 Task: Search one way flight ticket for 3 adults in first from Allentown: Lehigh Valley International Airport (was Allentown-bethlehem-easton International Airport) to Rock Springs: Southwest Wyoming Regional Airport (rock Springs Sweetwater County Airport) on 8-5-2023. Choice of flights is Southwest. Number of bags: 2 checked bags. Price is upto 106000. Outbound departure time preference is 13:15.
Action: Mouse moved to (325, 301)
Screenshot: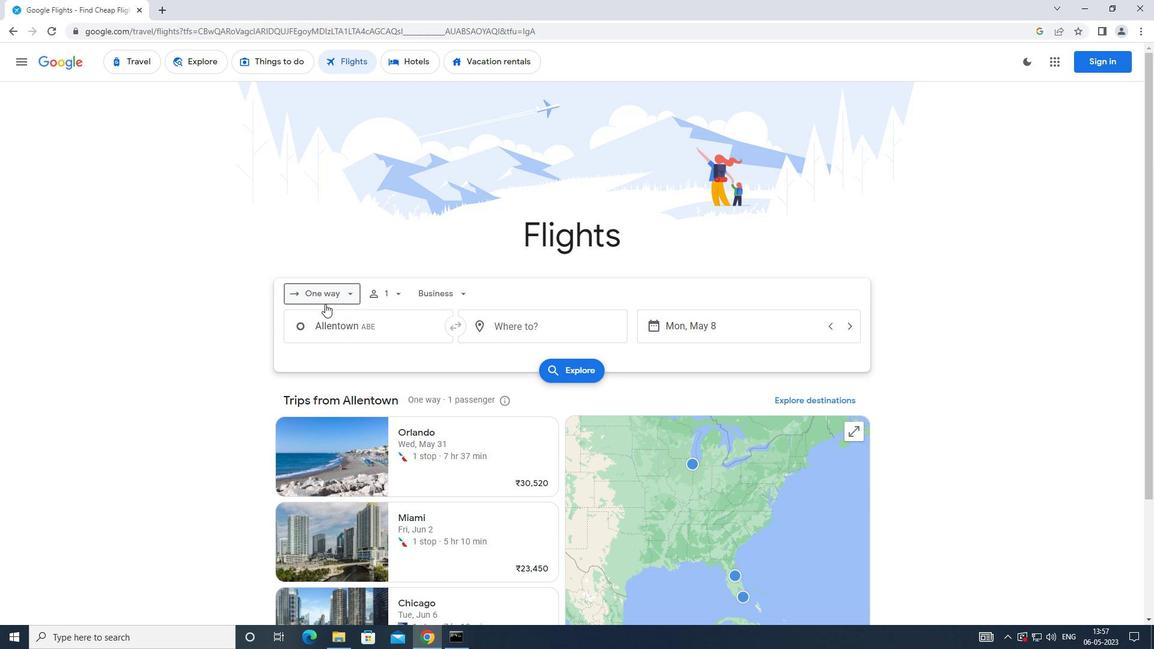 
Action: Mouse pressed left at (325, 301)
Screenshot: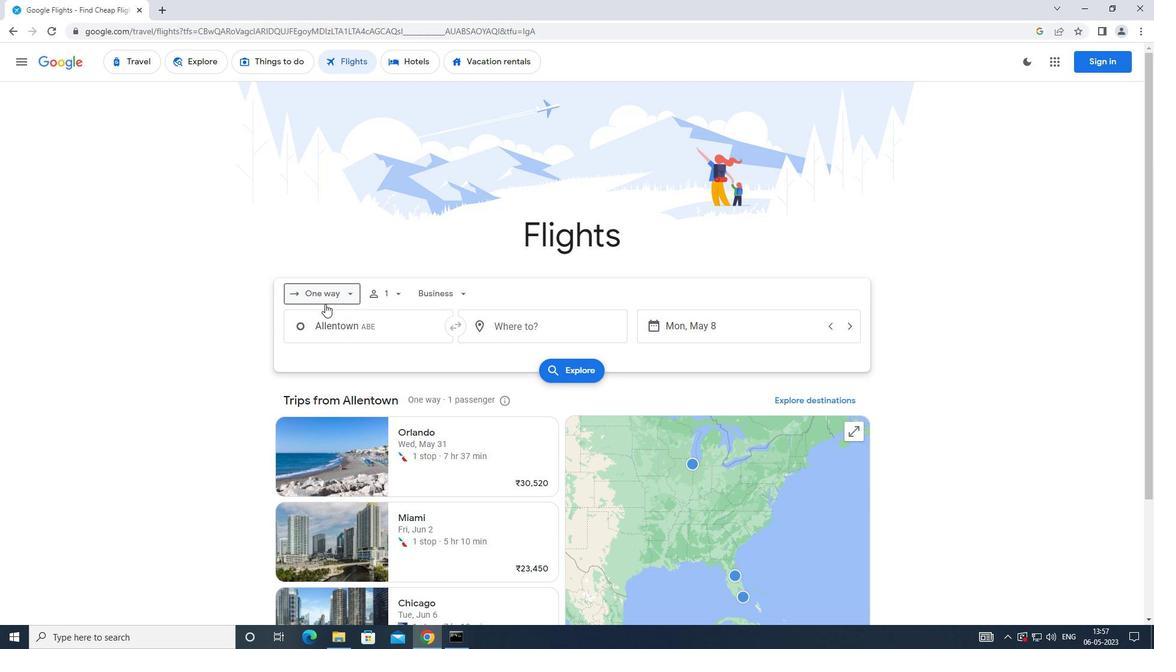 
Action: Mouse moved to (336, 348)
Screenshot: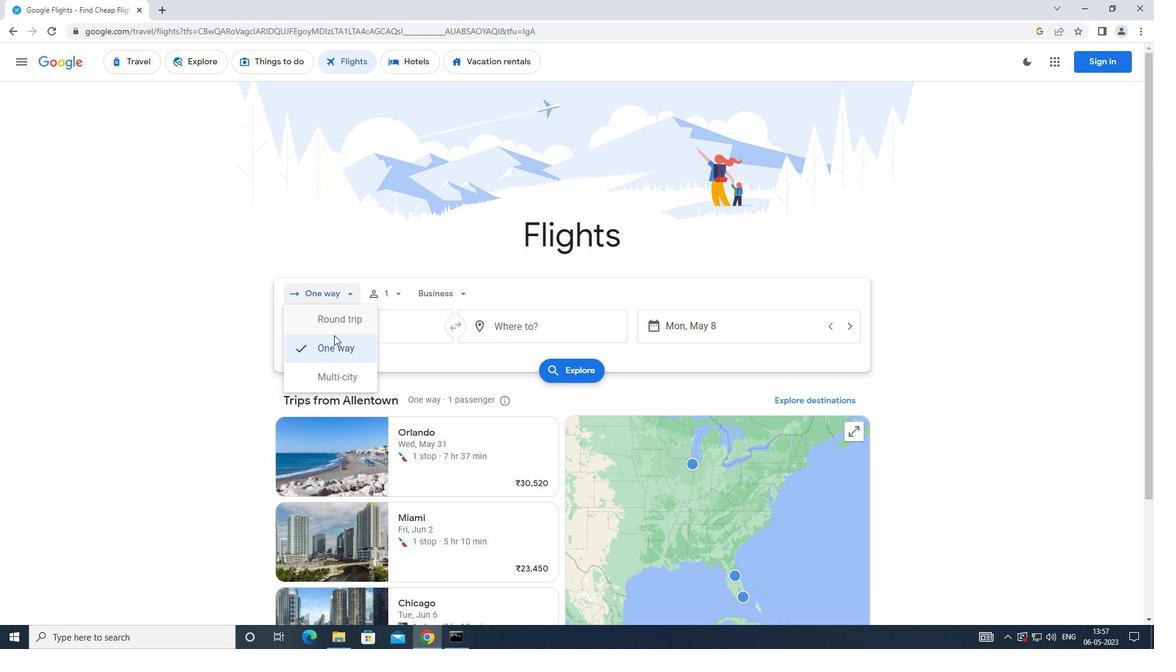 
Action: Mouse pressed left at (336, 348)
Screenshot: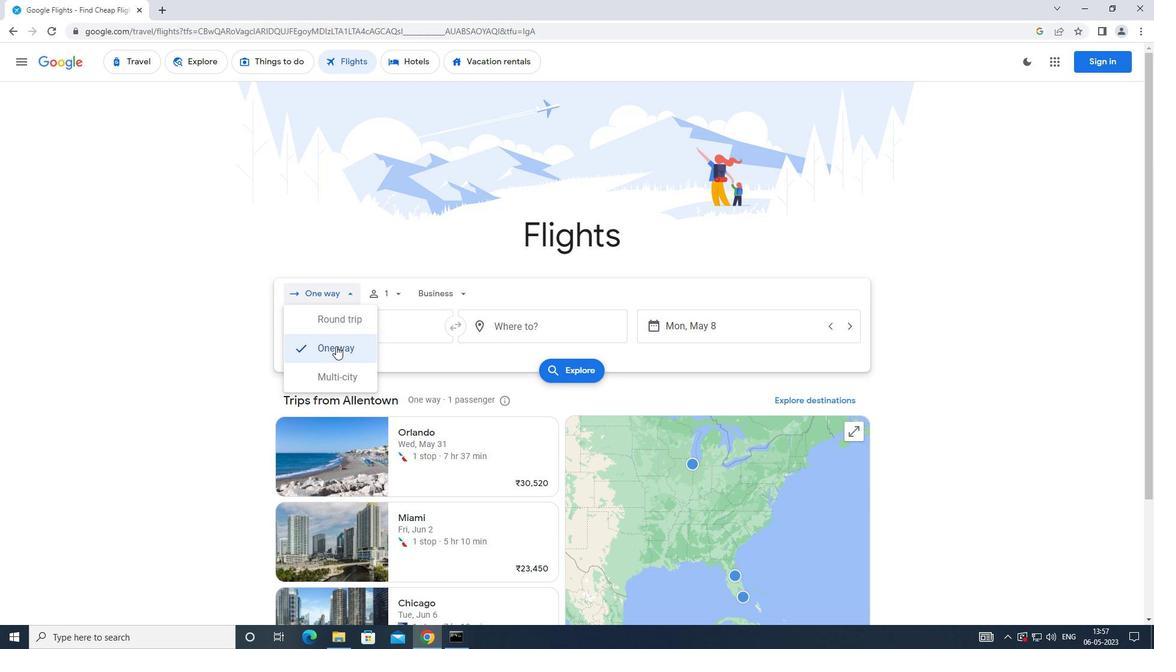 
Action: Mouse moved to (391, 298)
Screenshot: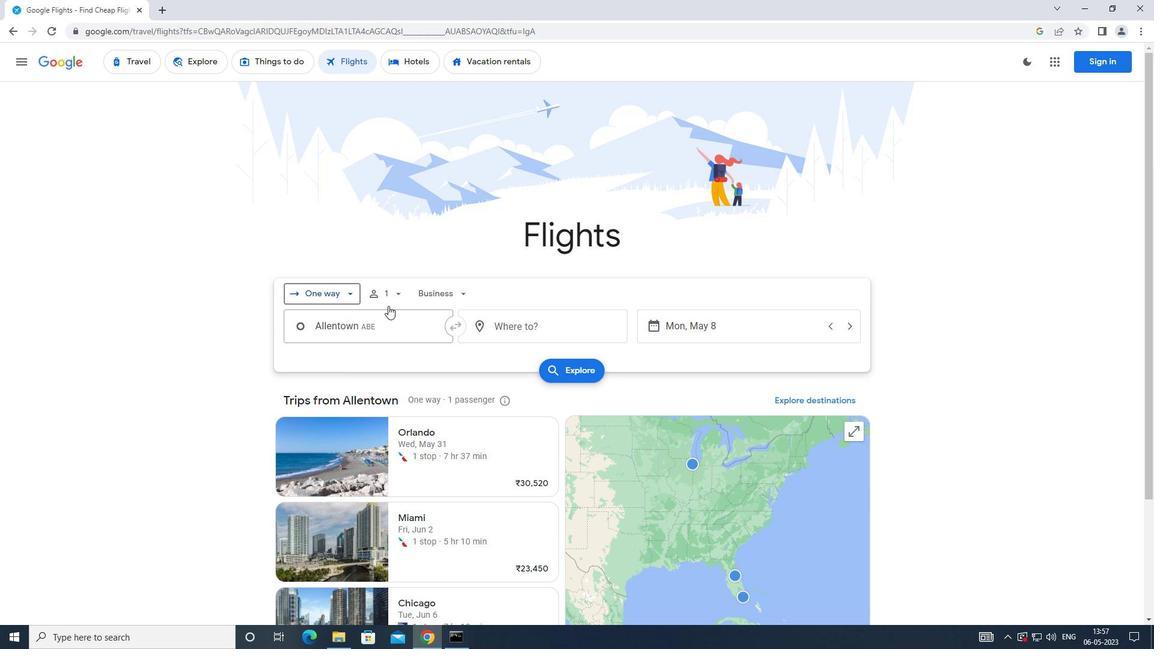 
Action: Mouse pressed left at (391, 298)
Screenshot: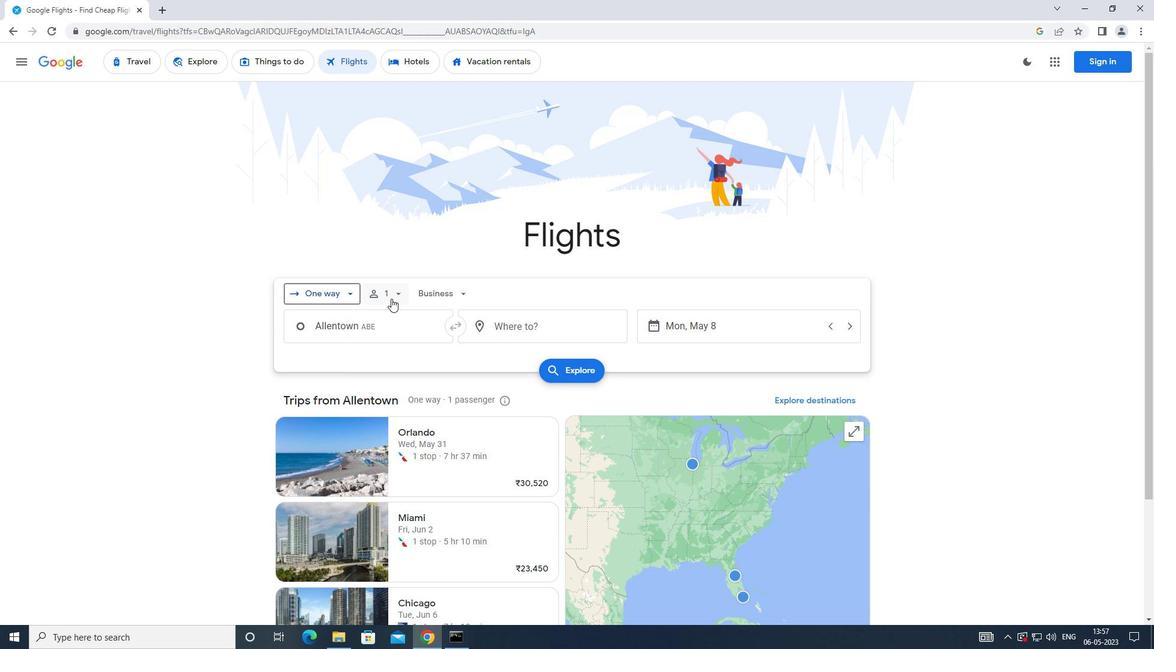 
Action: Mouse moved to (487, 321)
Screenshot: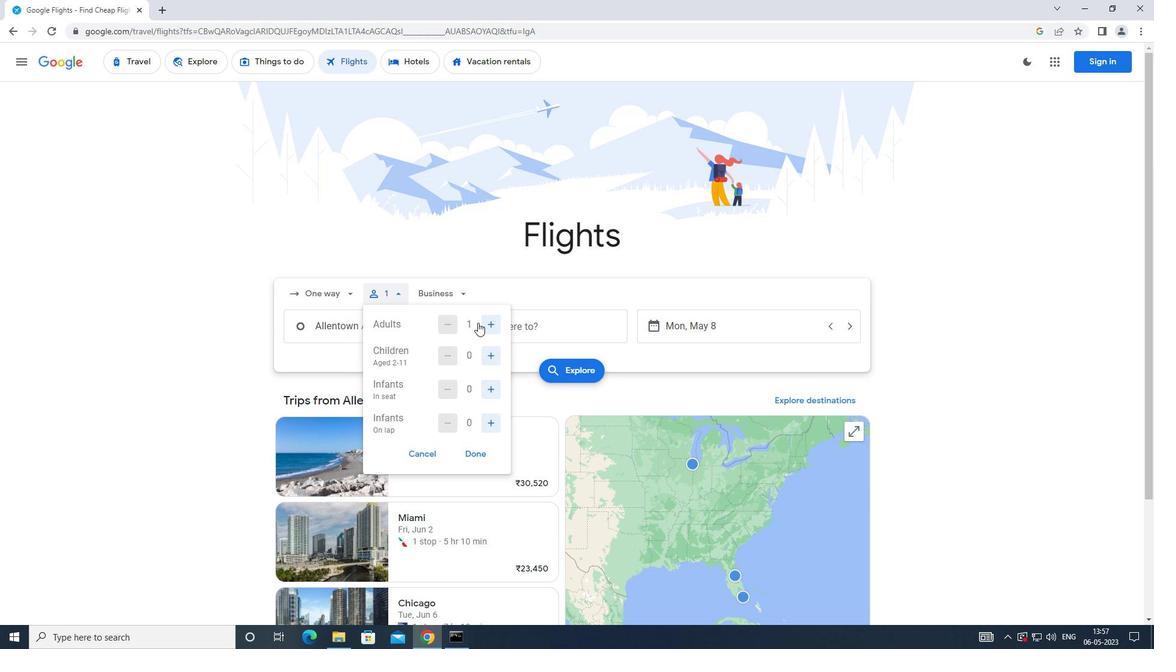 
Action: Mouse pressed left at (487, 321)
Screenshot: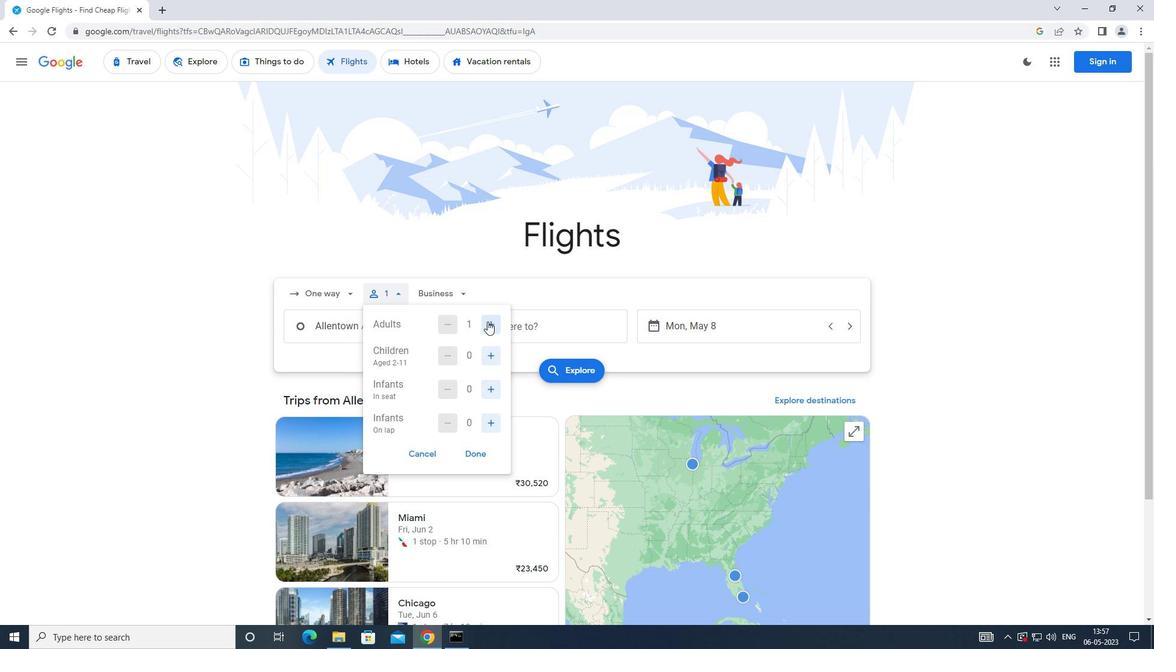 
Action: Mouse pressed left at (487, 321)
Screenshot: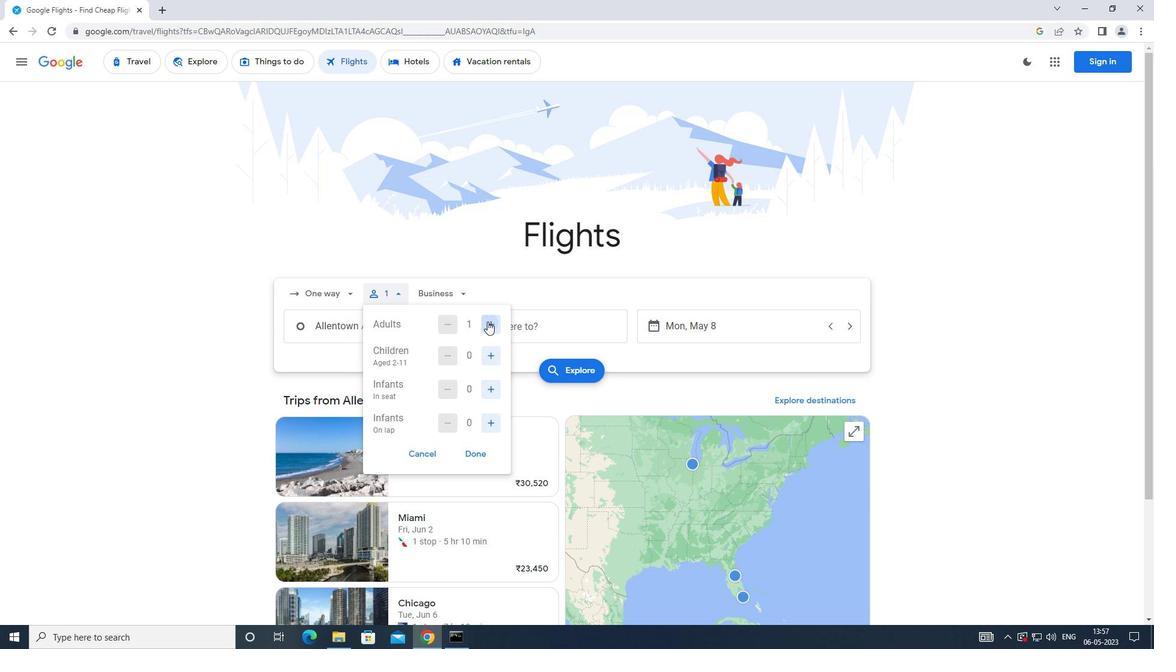 
Action: Mouse moved to (470, 452)
Screenshot: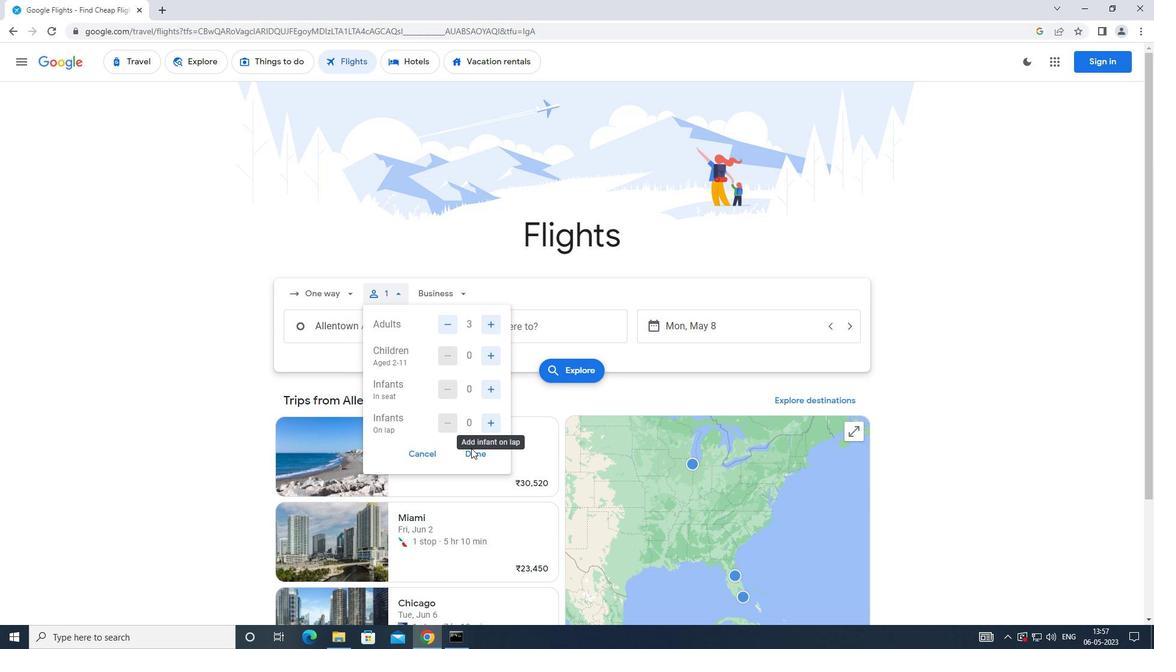 
Action: Mouse pressed left at (470, 452)
Screenshot: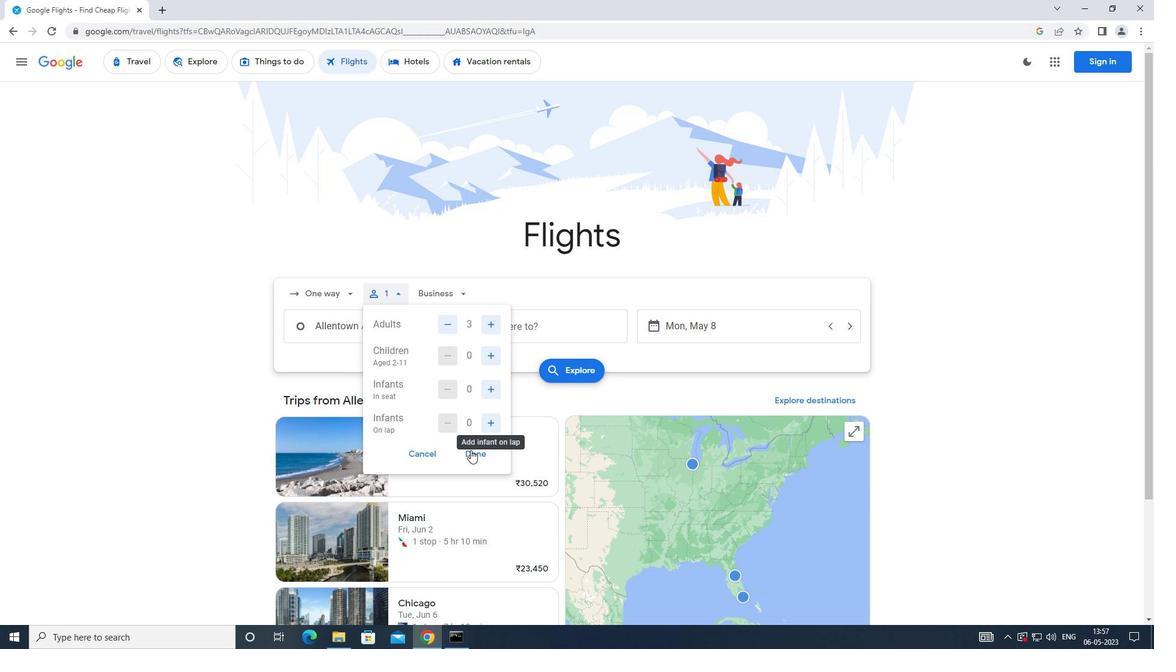 
Action: Mouse moved to (421, 339)
Screenshot: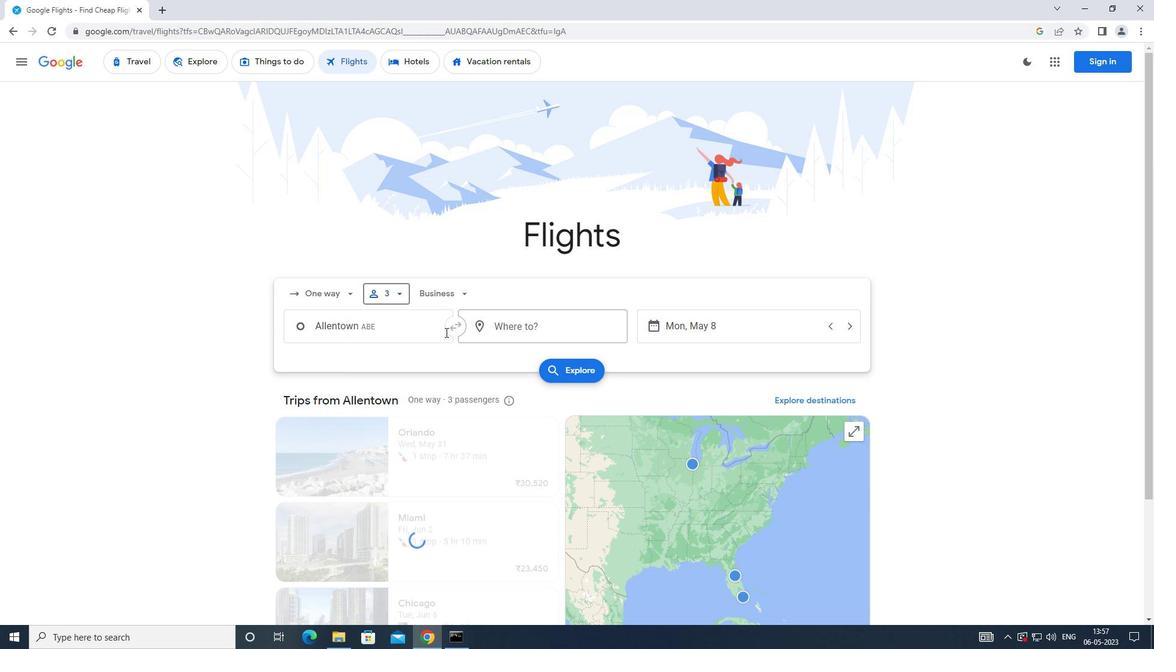 
Action: Mouse pressed left at (421, 339)
Screenshot: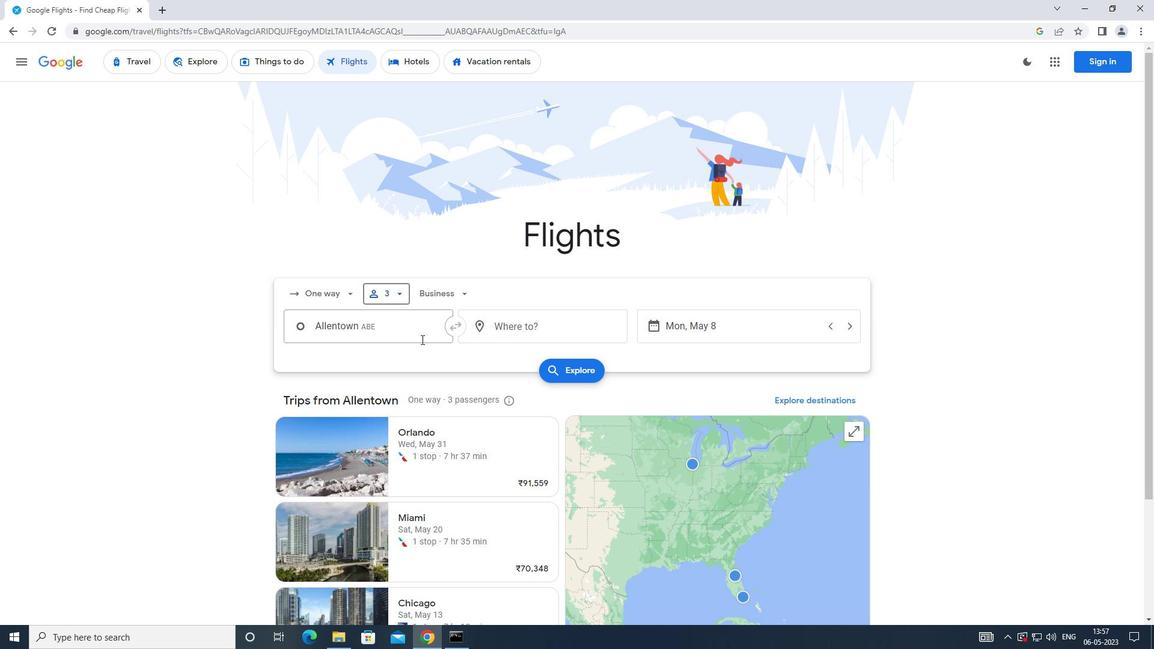
Action: Mouse moved to (417, 391)
Screenshot: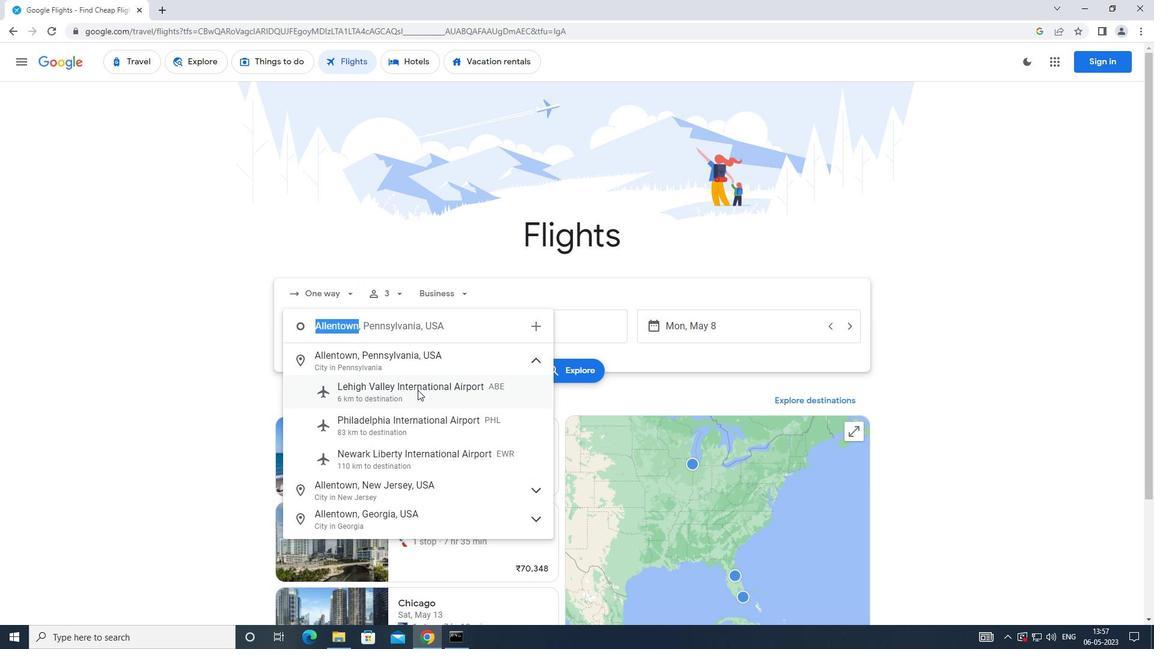 
Action: Mouse pressed left at (417, 391)
Screenshot: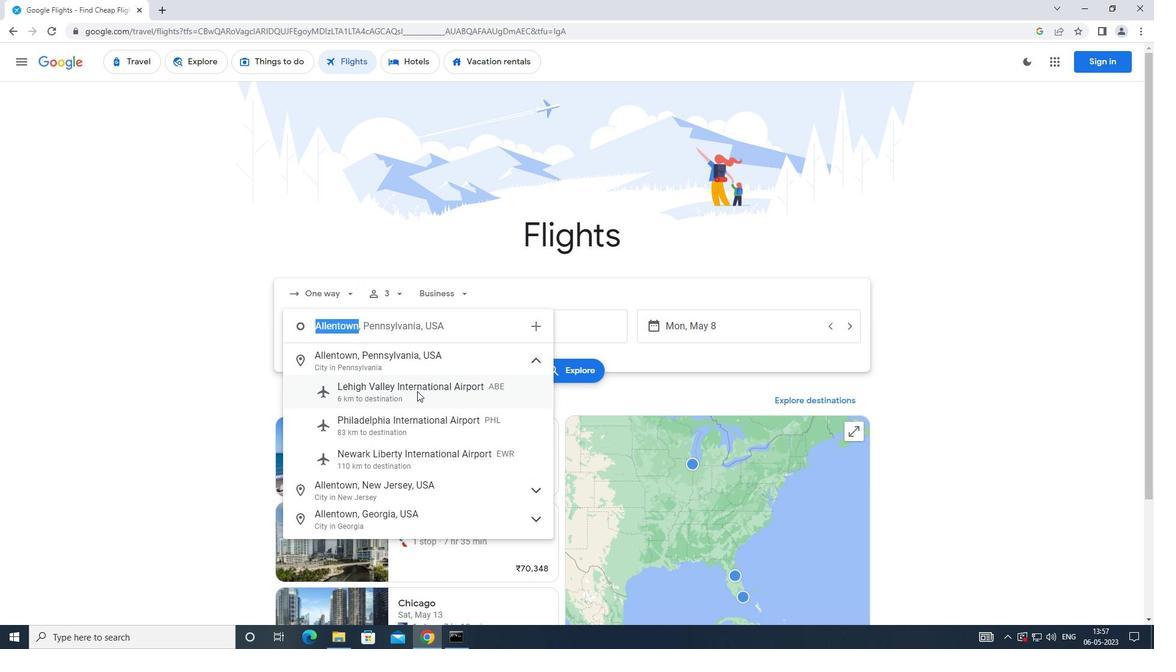 
Action: Mouse moved to (499, 328)
Screenshot: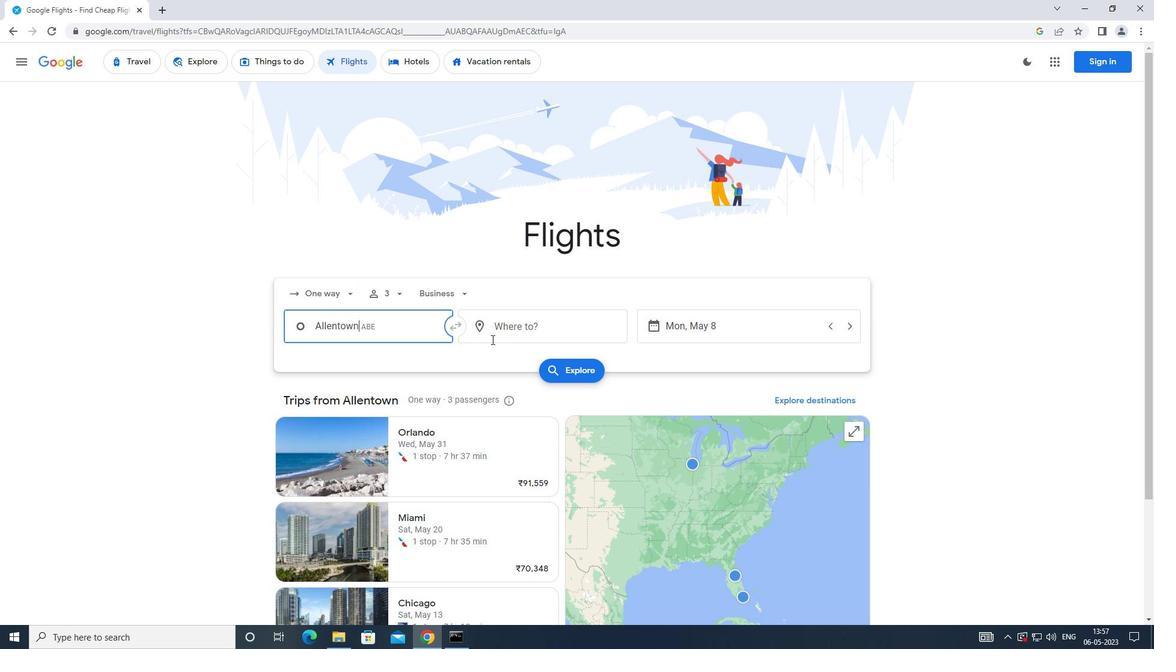 
Action: Mouse pressed left at (499, 328)
Screenshot: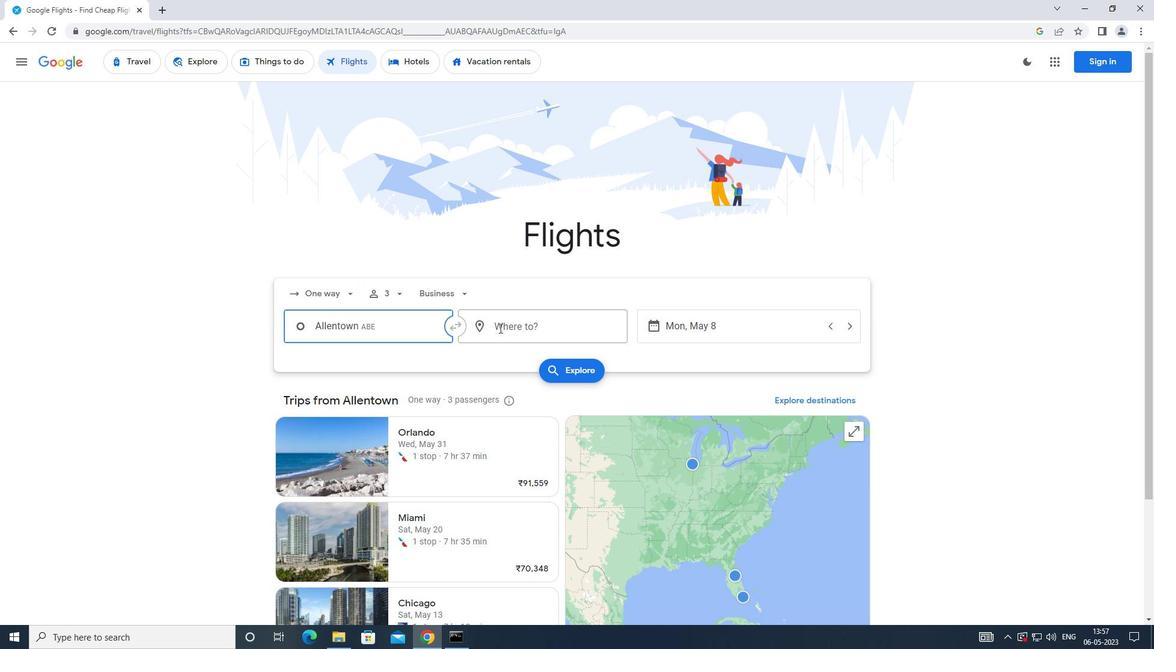 
Action: Mouse moved to (530, 448)
Screenshot: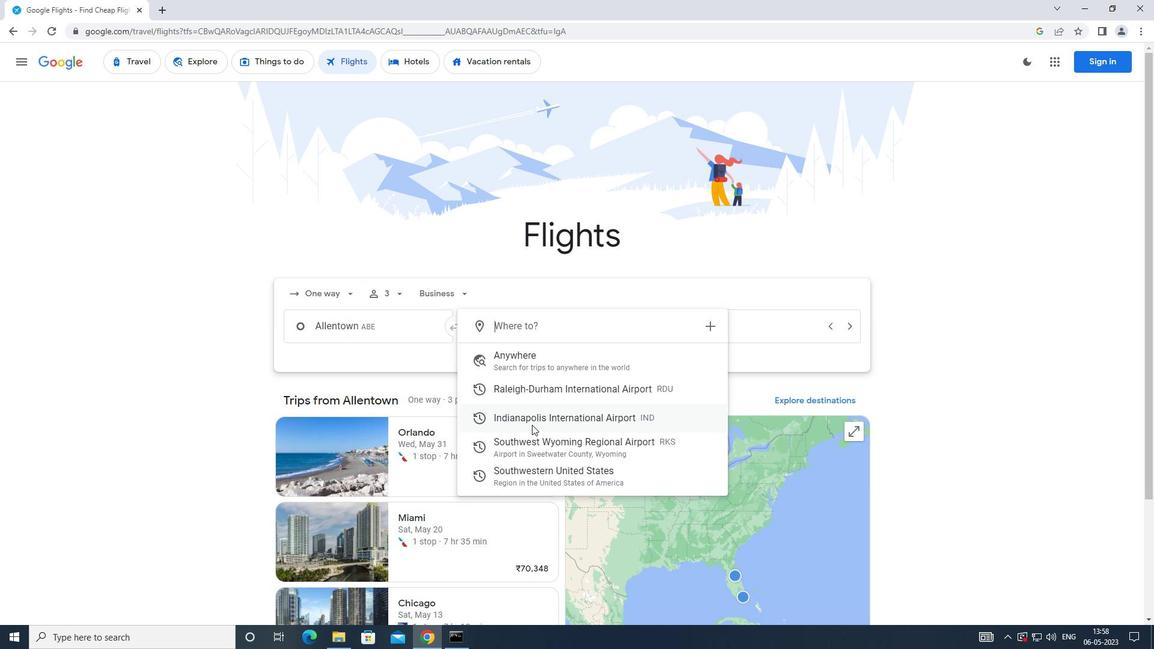 
Action: Mouse pressed left at (530, 448)
Screenshot: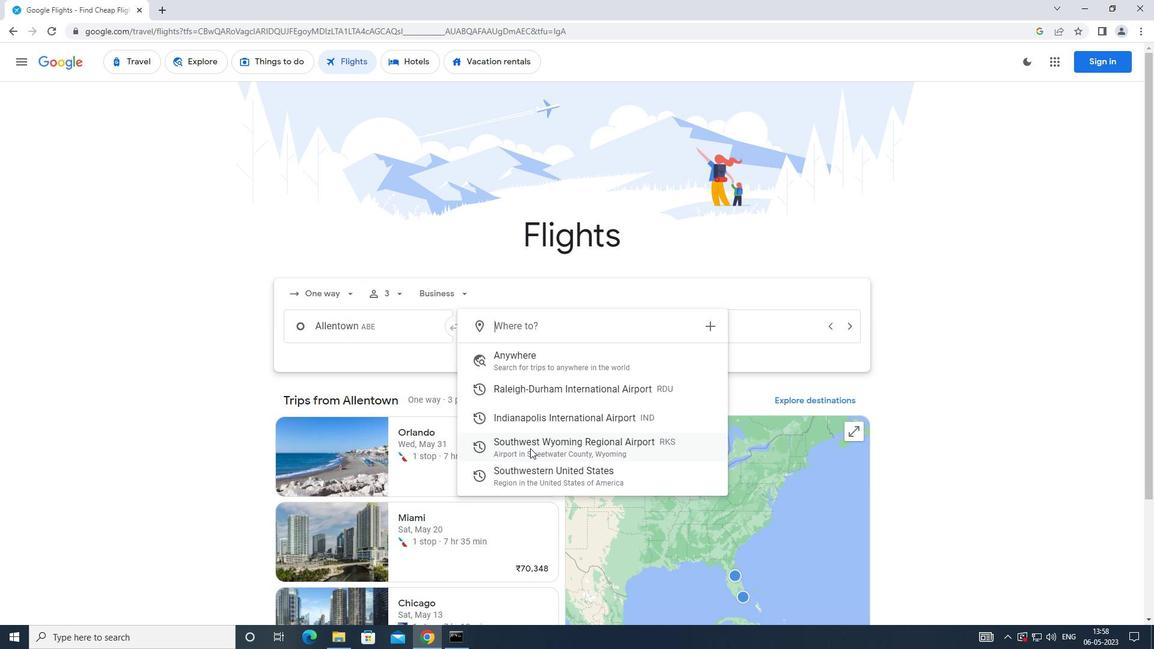 
Action: Mouse moved to (675, 330)
Screenshot: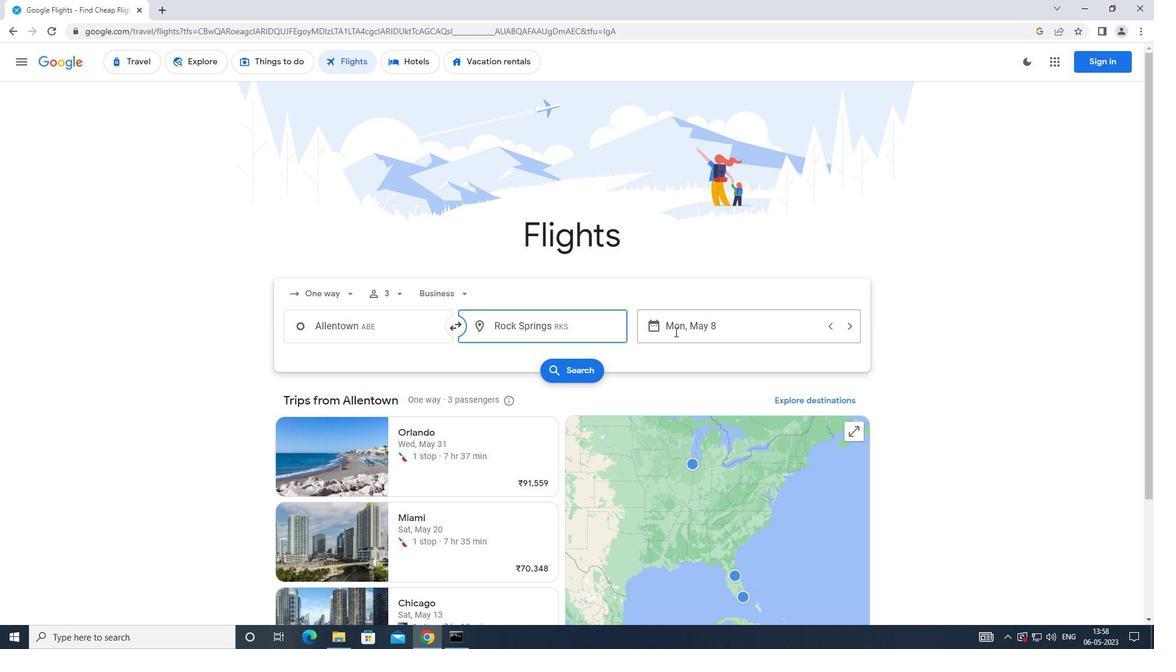 
Action: Mouse pressed left at (675, 330)
Screenshot: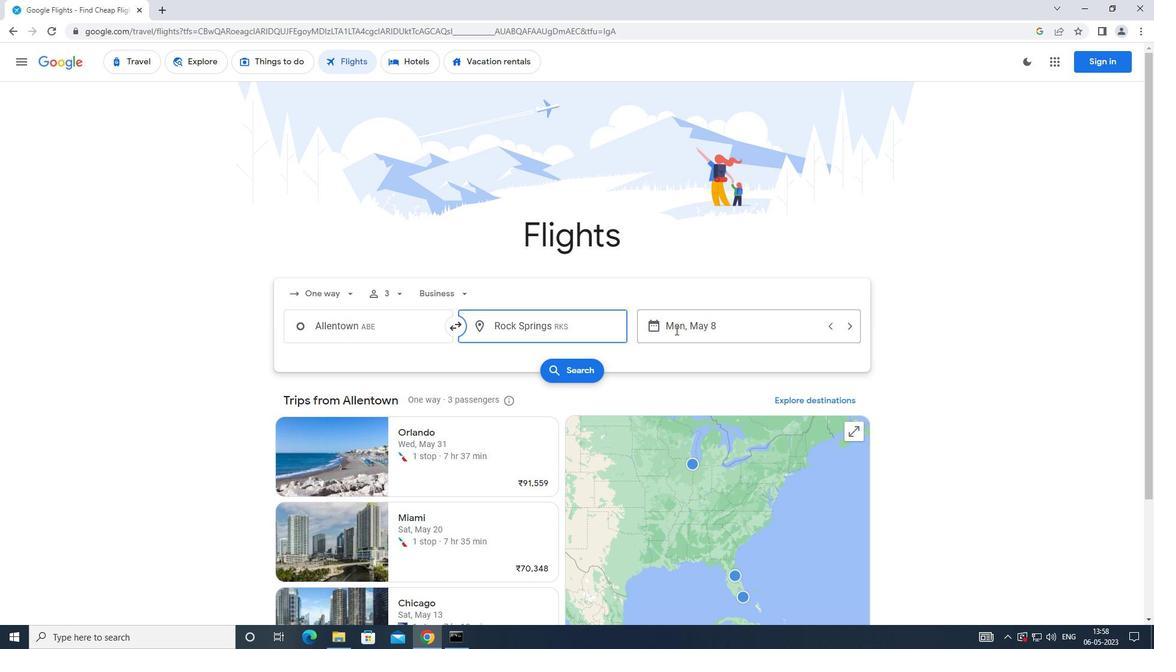 
Action: Mouse moved to (478, 429)
Screenshot: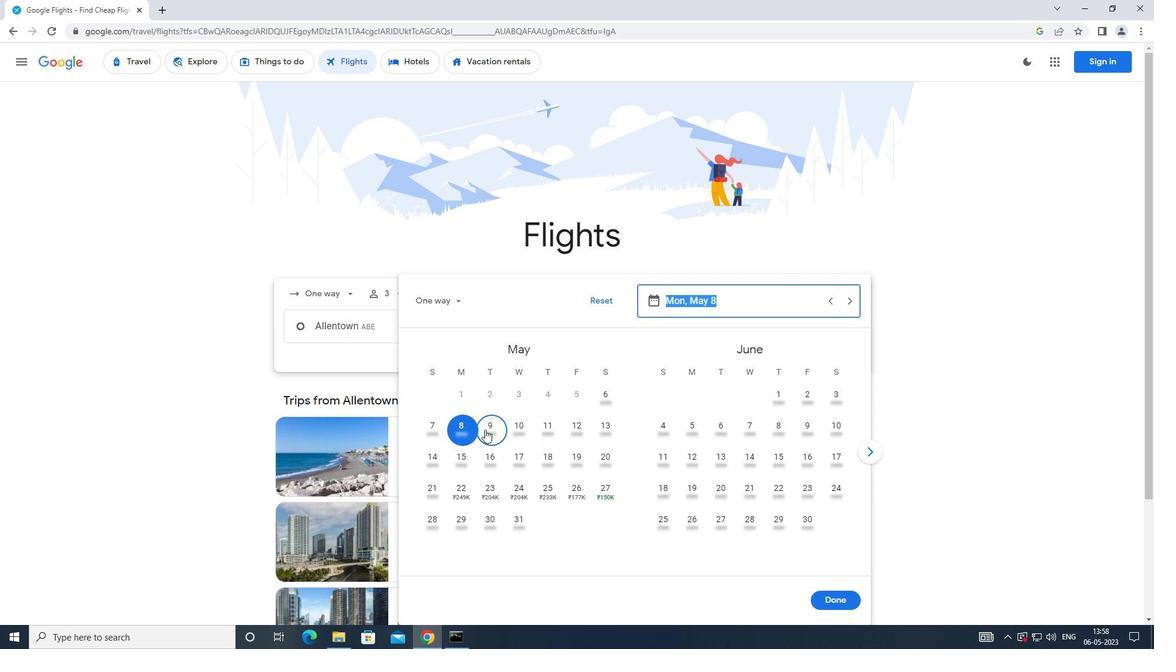 
Action: Mouse pressed left at (478, 429)
Screenshot: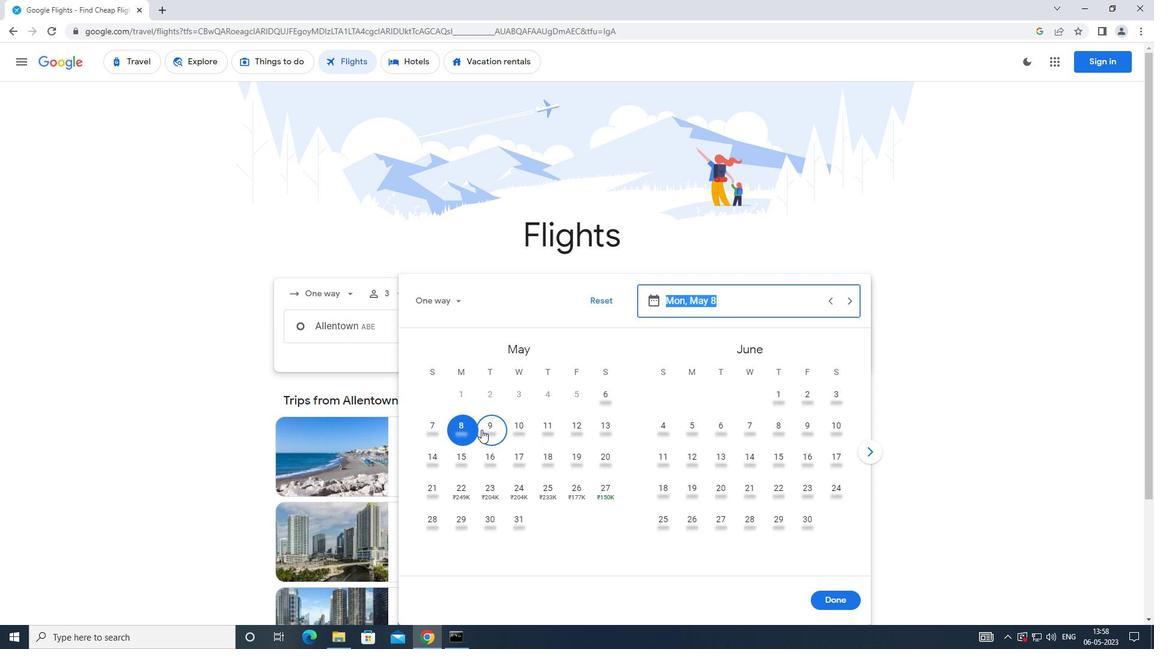 
Action: Mouse moved to (467, 428)
Screenshot: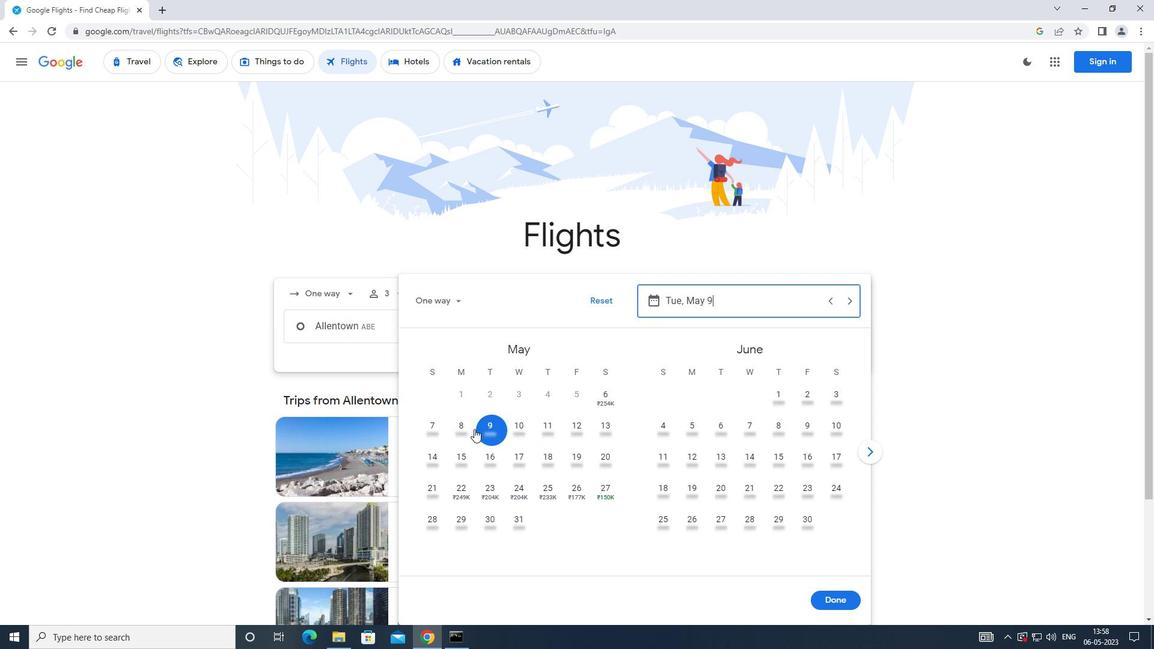 
Action: Mouse pressed left at (467, 428)
Screenshot: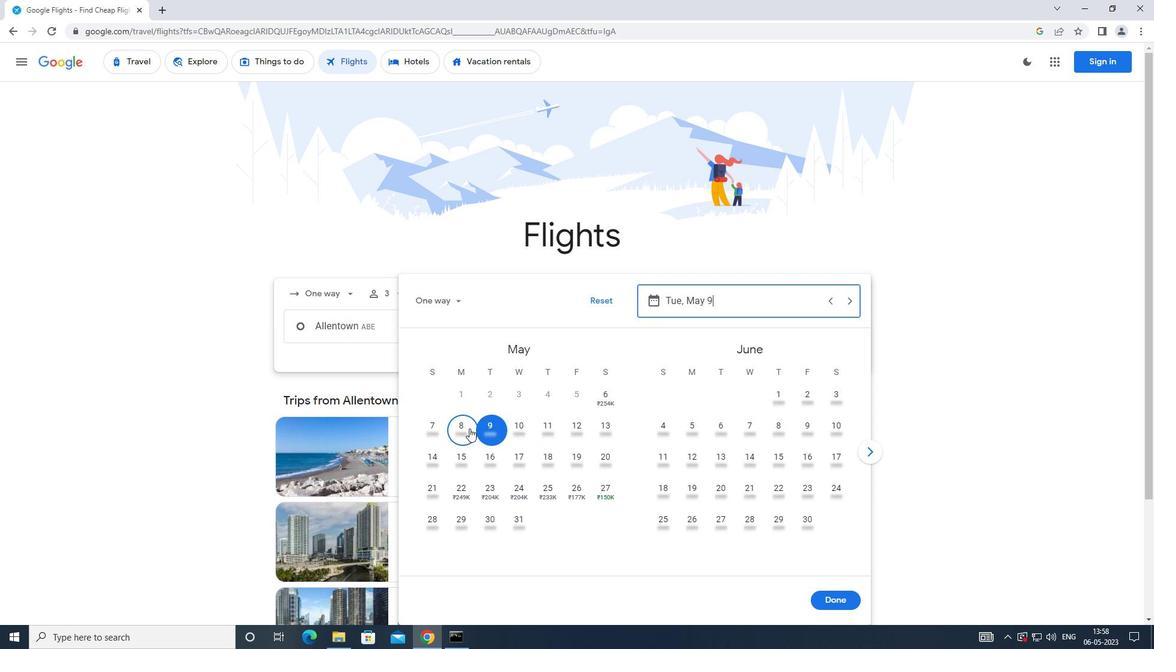 
Action: Mouse moved to (831, 595)
Screenshot: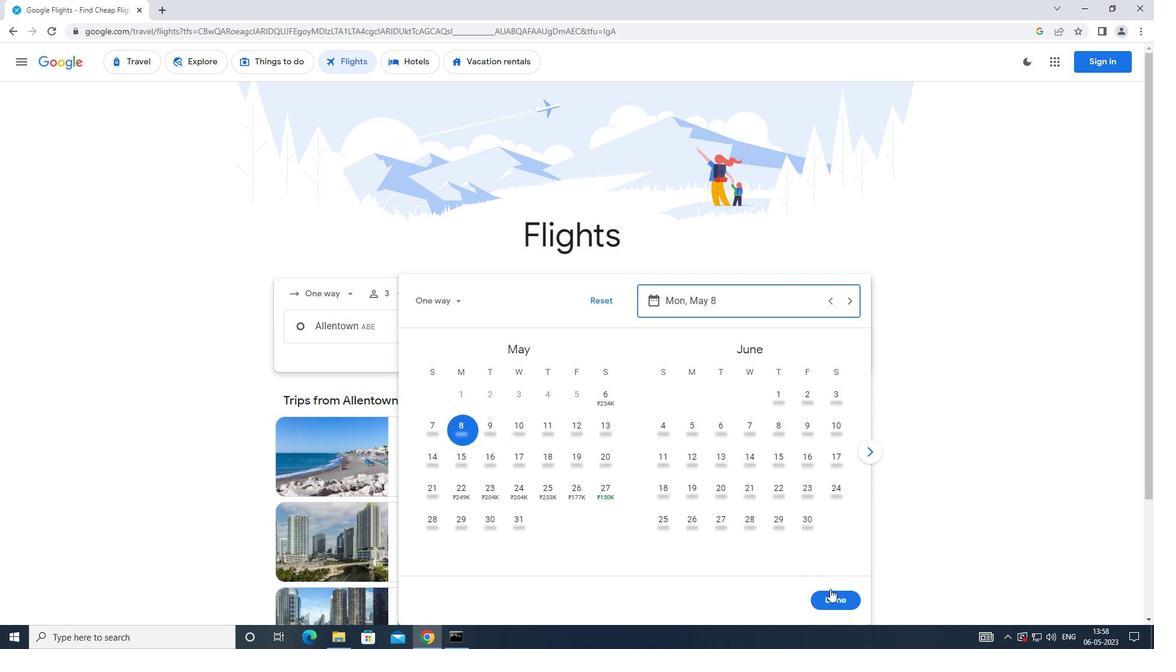 
Action: Mouse pressed left at (831, 595)
Screenshot: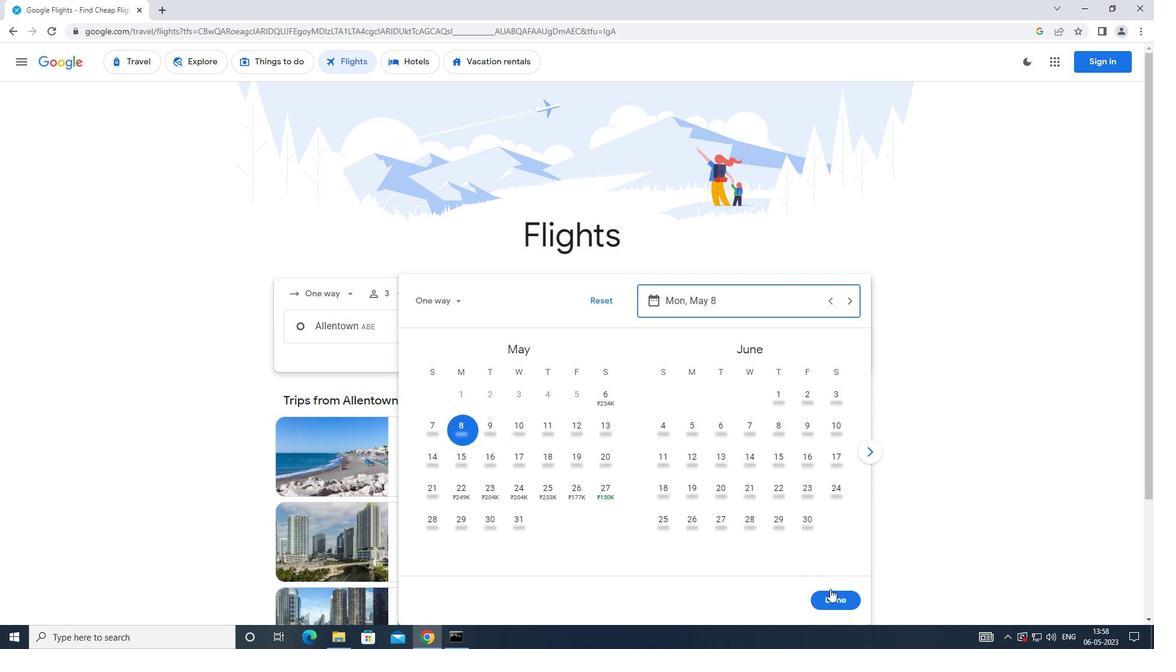 
Action: Mouse moved to (584, 366)
Screenshot: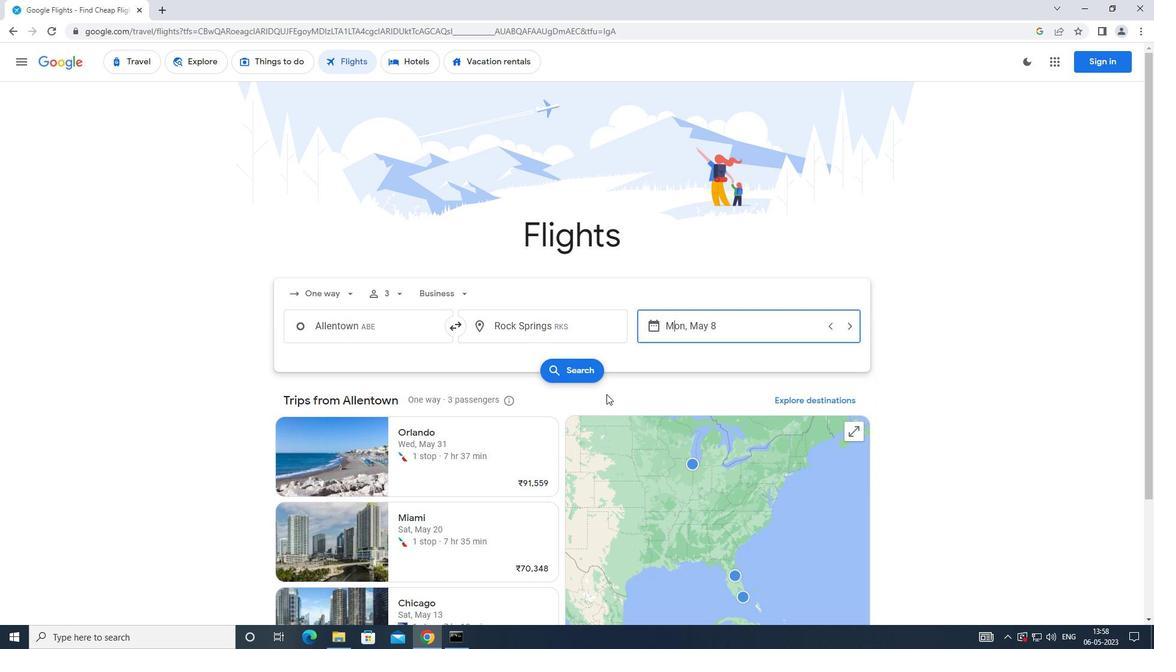 
Action: Mouse pressed left at (584, 366)
Screenshot: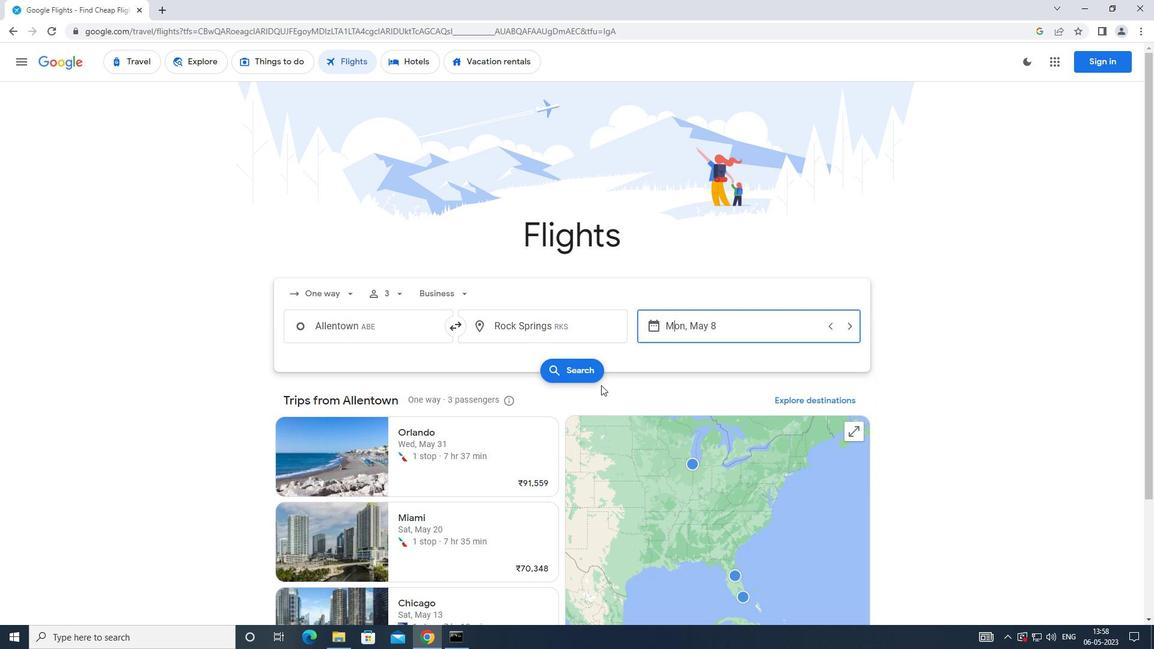 
Action: Mouse moved to (305, 177)
Screenshot: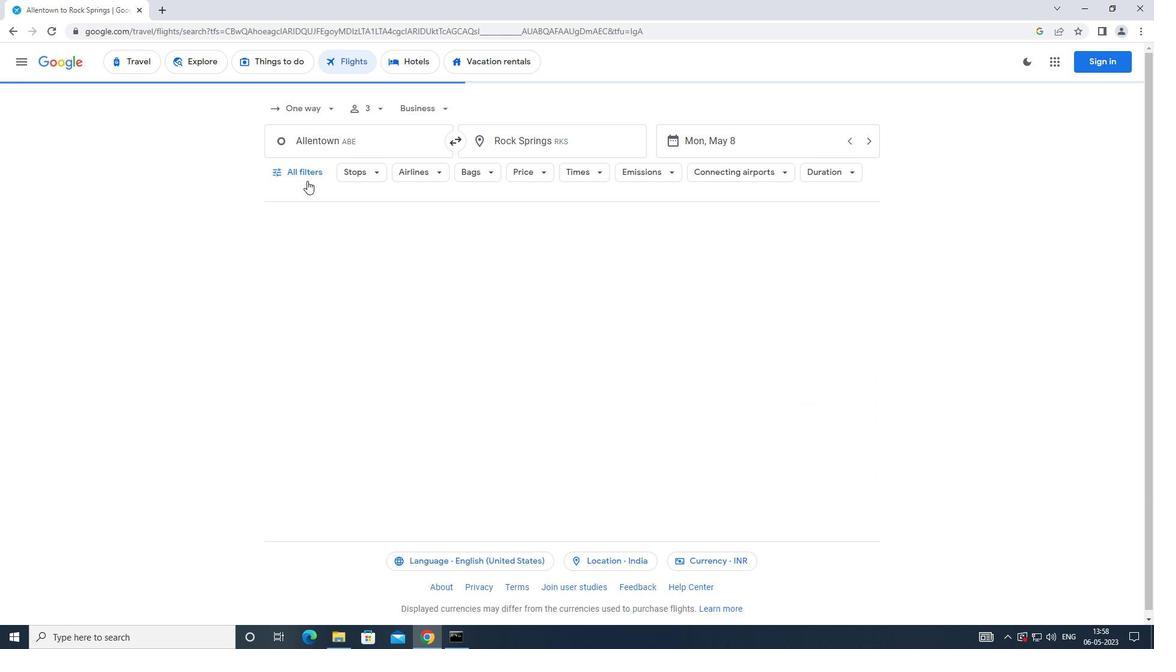 
Action: Mouse pressed left at (305, 177)
Screenshot: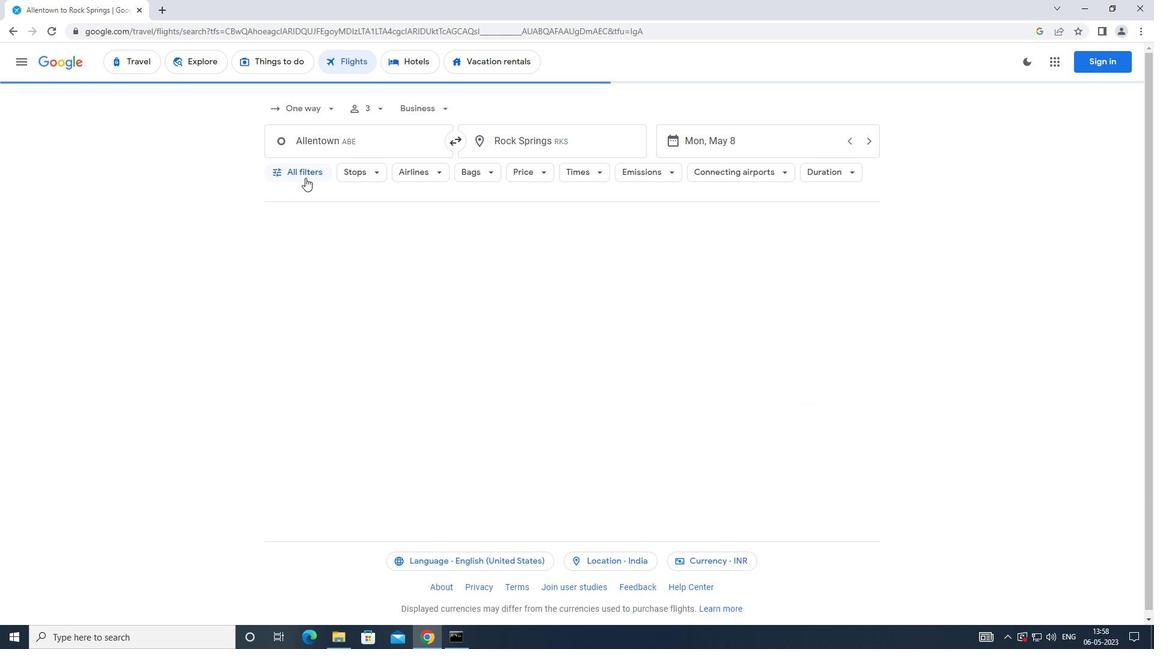 
Action: Mouse moved to (438, 431)
Screenshot: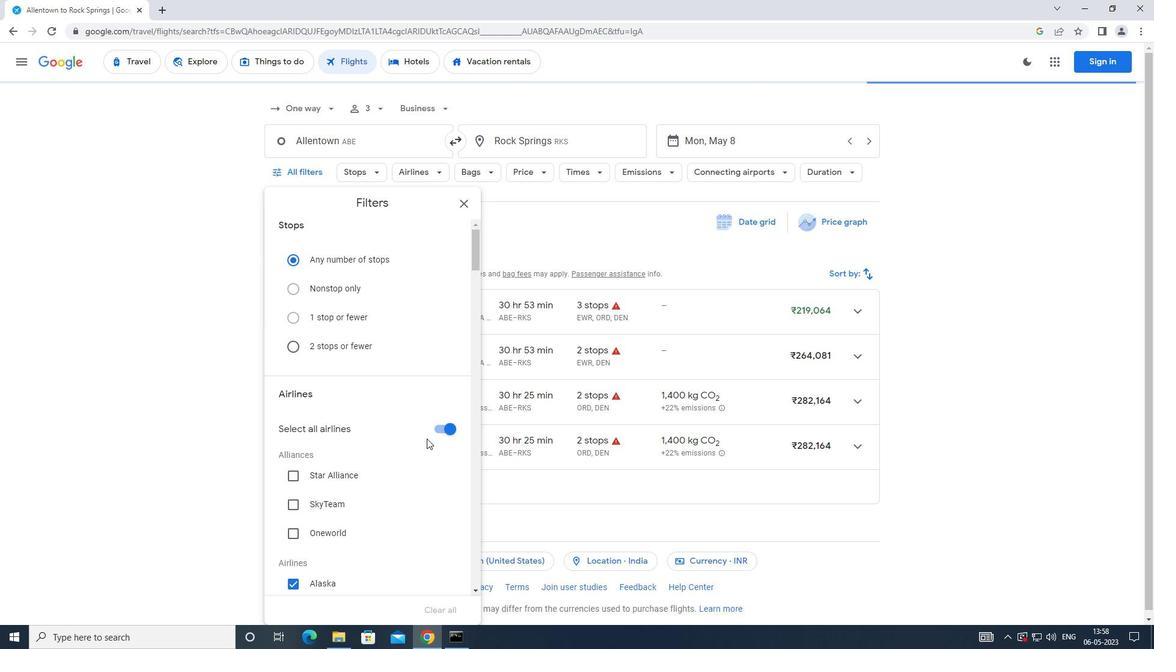 
Action: Mouse pressed left at (438, 431)
Screenshot: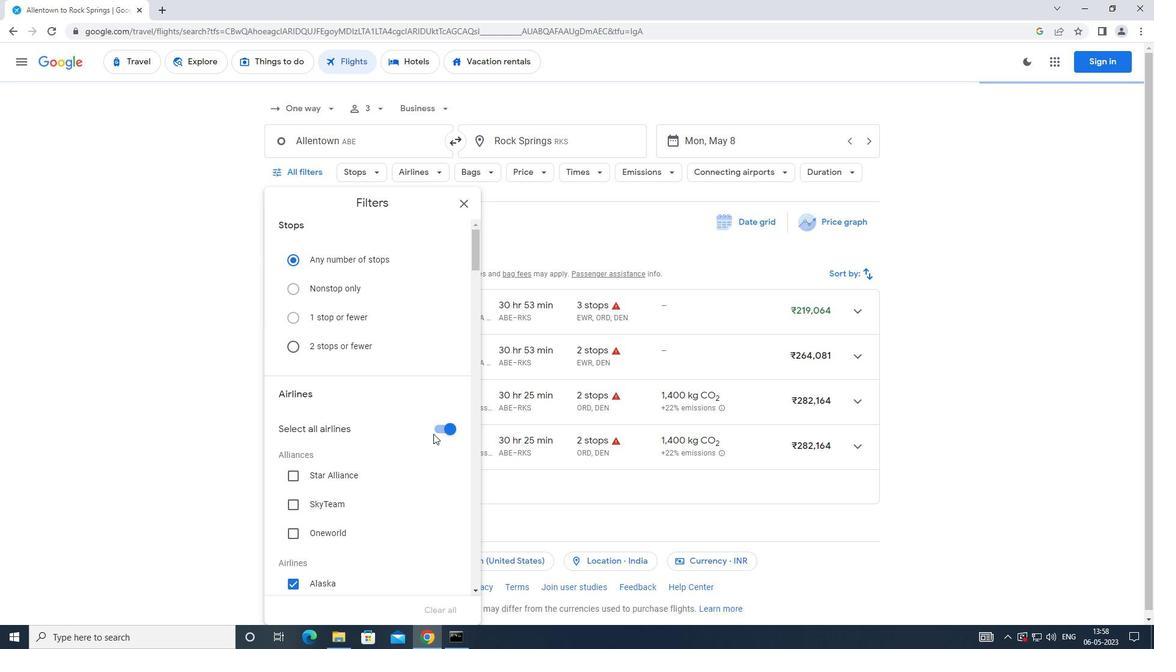 
Action: Mouse moved to (424, 419)
Screenshot: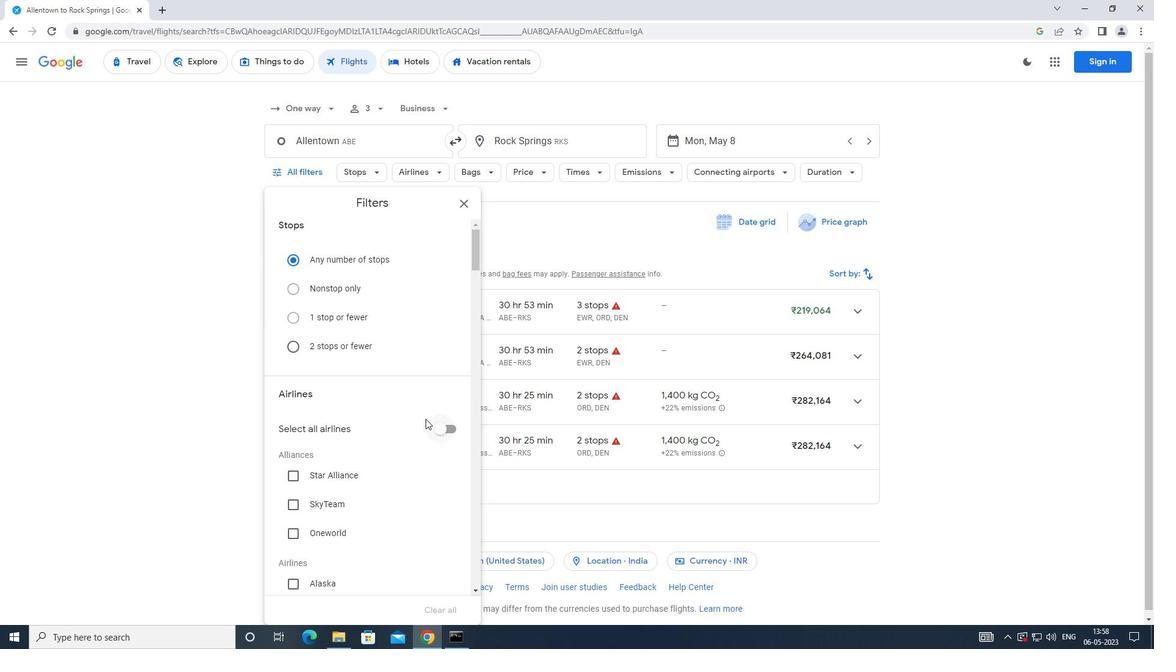 
Action: Mouse scrolled (424, 418) with delta (0, 0)
Screenshot: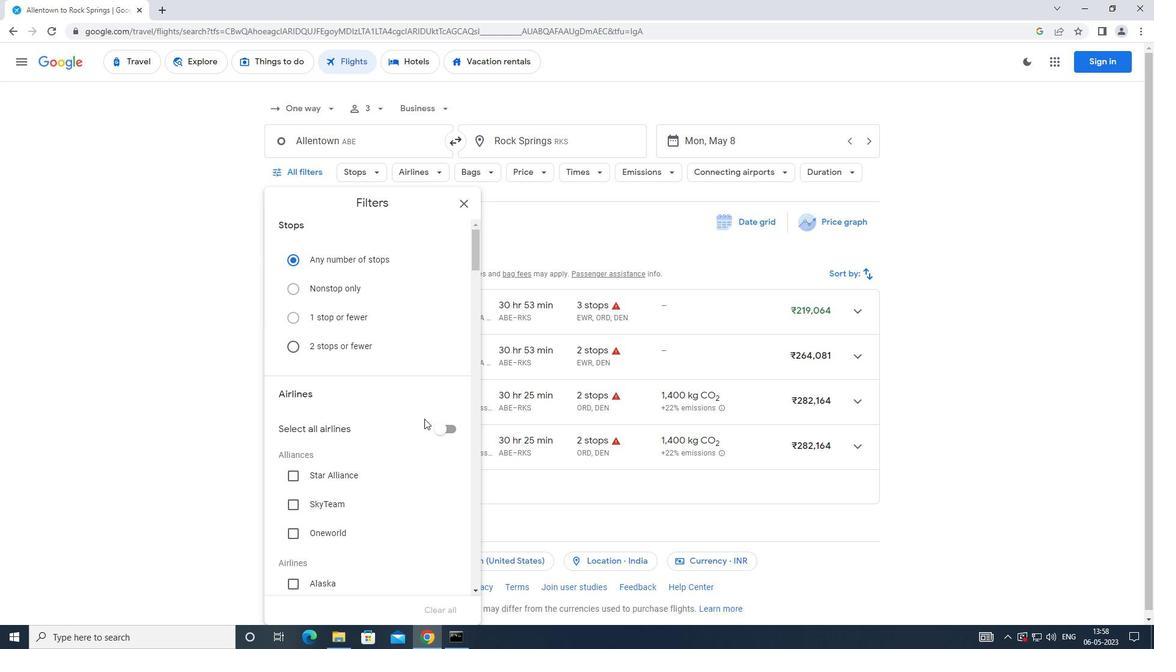 
Action: Mouse scrolled (424, 418) with delta (0, 0)
Screenshot: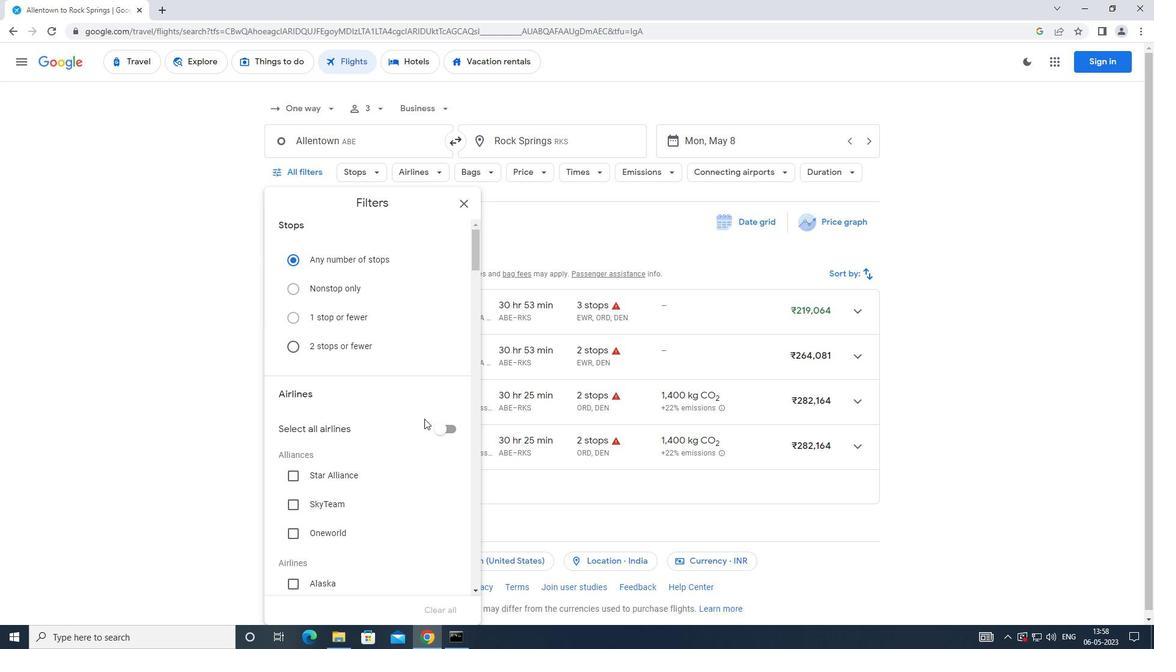 
Action: Mouse moved to (424, 417)
Screenshot: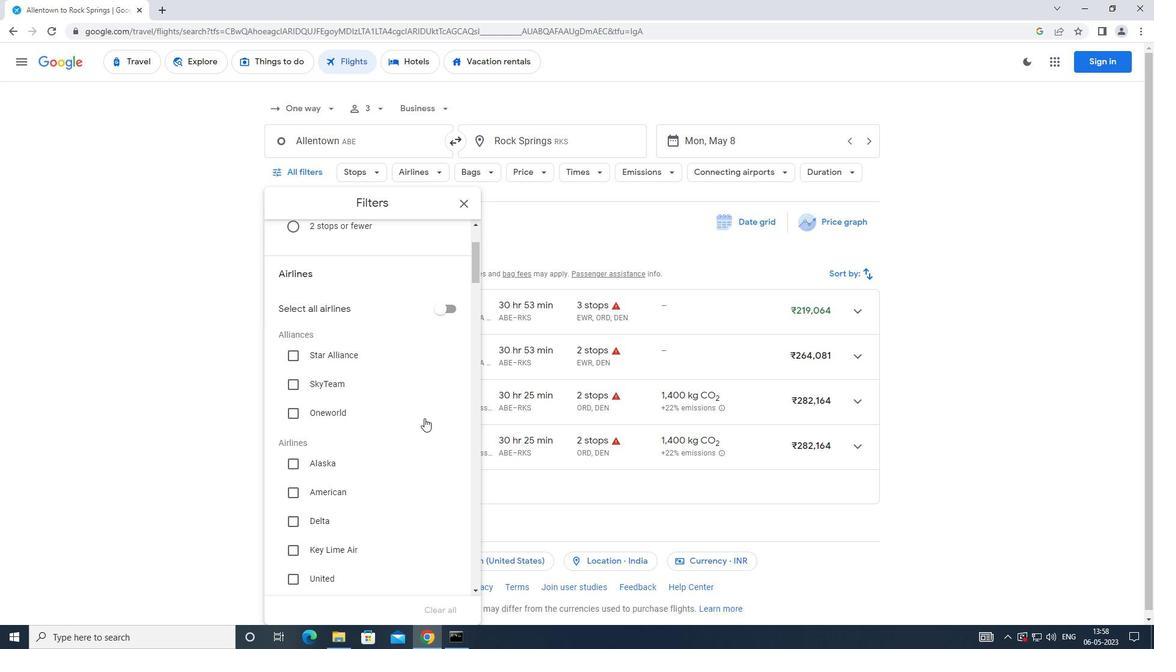 
Action: Mouse scrolled (424, 417) with delta (0, 0)
Screenshot: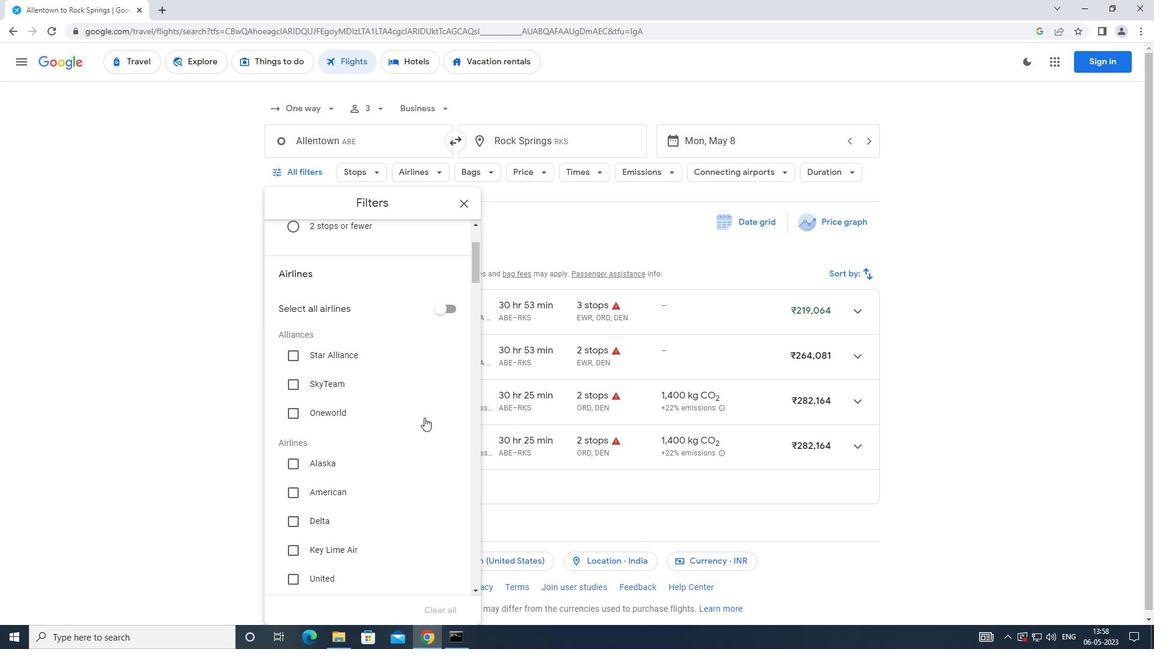 
Action: Mouse moved to (426, 416)
Screenshot: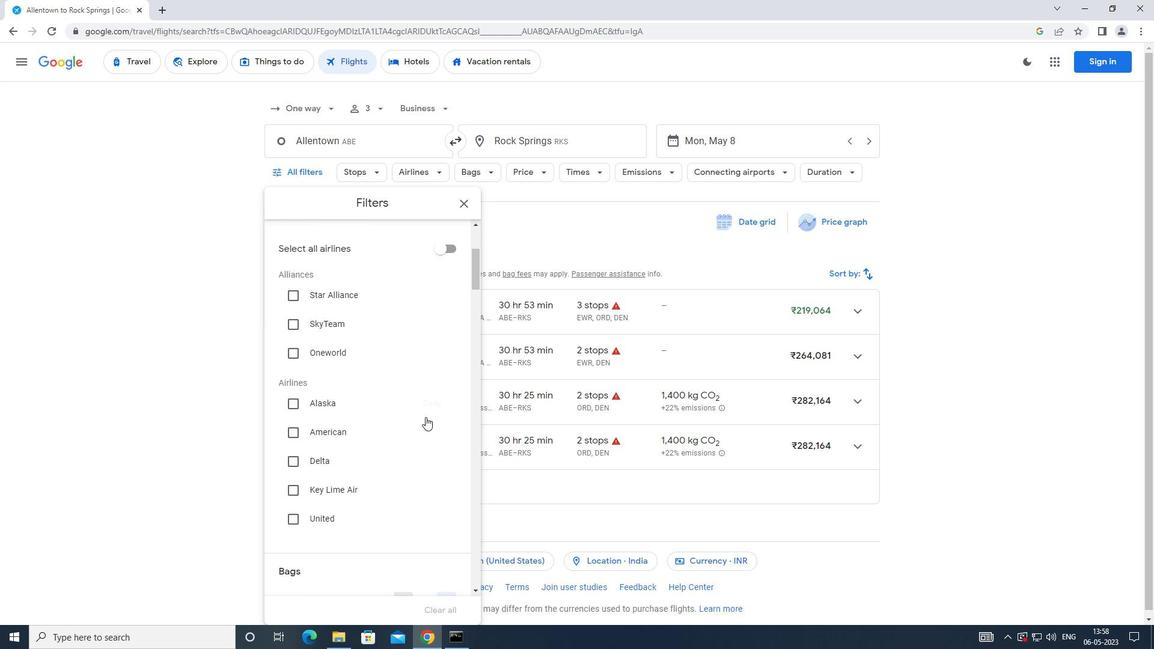
Action: Mouse scrolled (426, 416) with delta (0, 0)
Screenshot: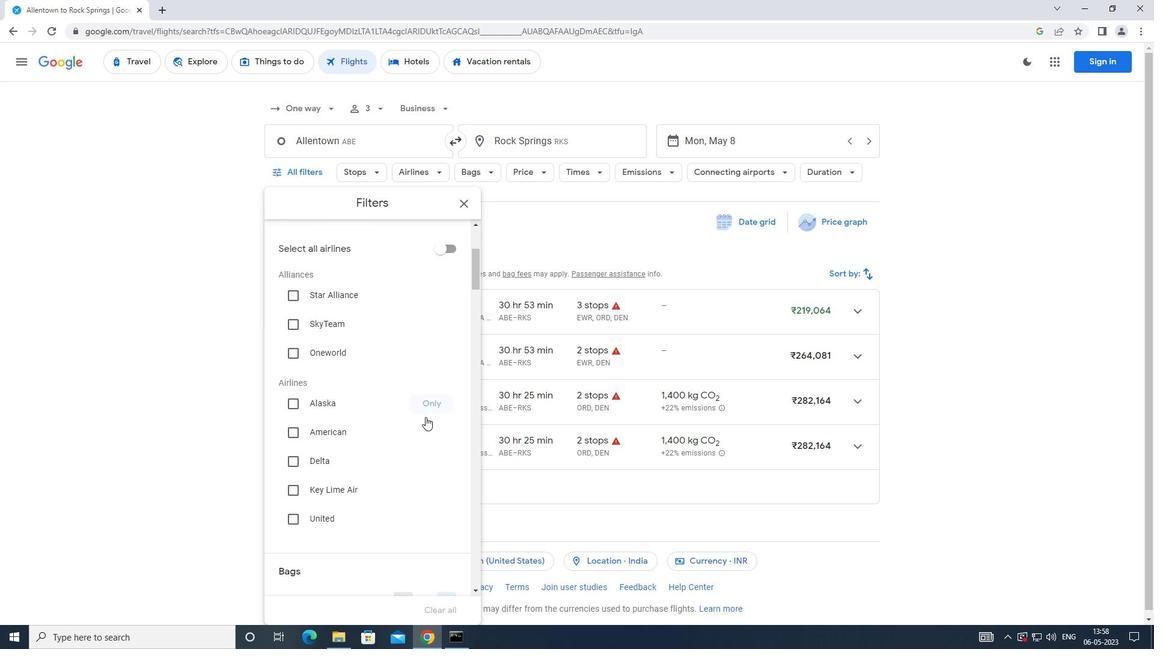 
Action: Mouse scrolled (426, 416) with delta (0, 0)
Screenshot: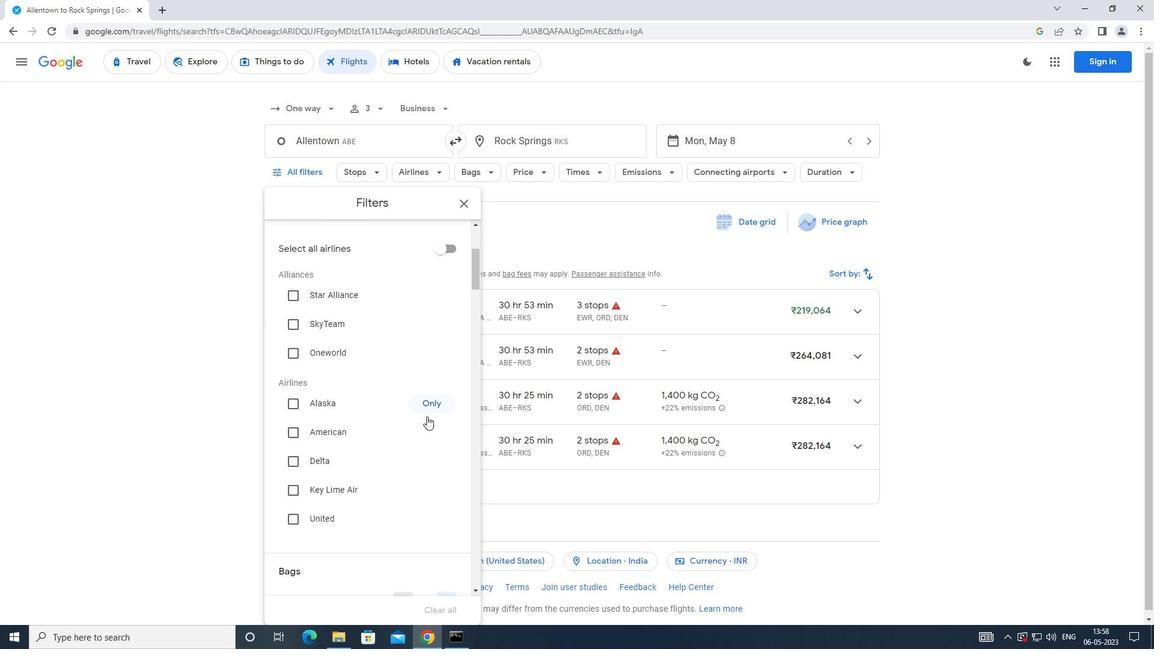 
Action: Mouse moved to (426, 415)
Screenshot: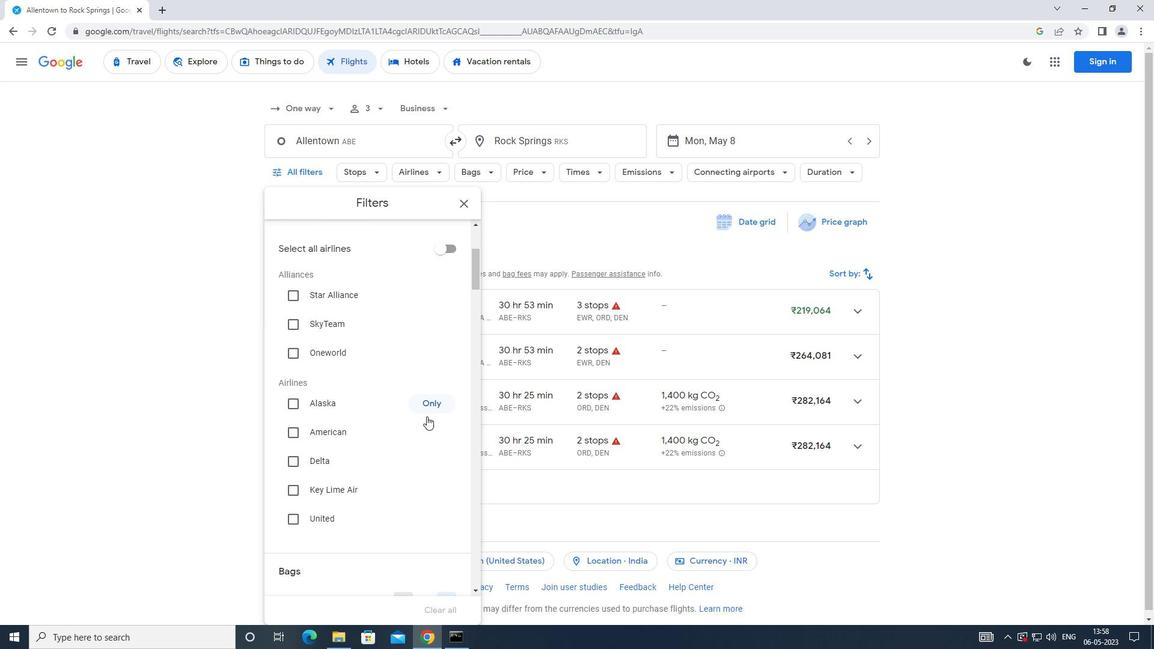 
Action: Mouse scrolled (426, 414) with delta (0, 0)
Screenshot: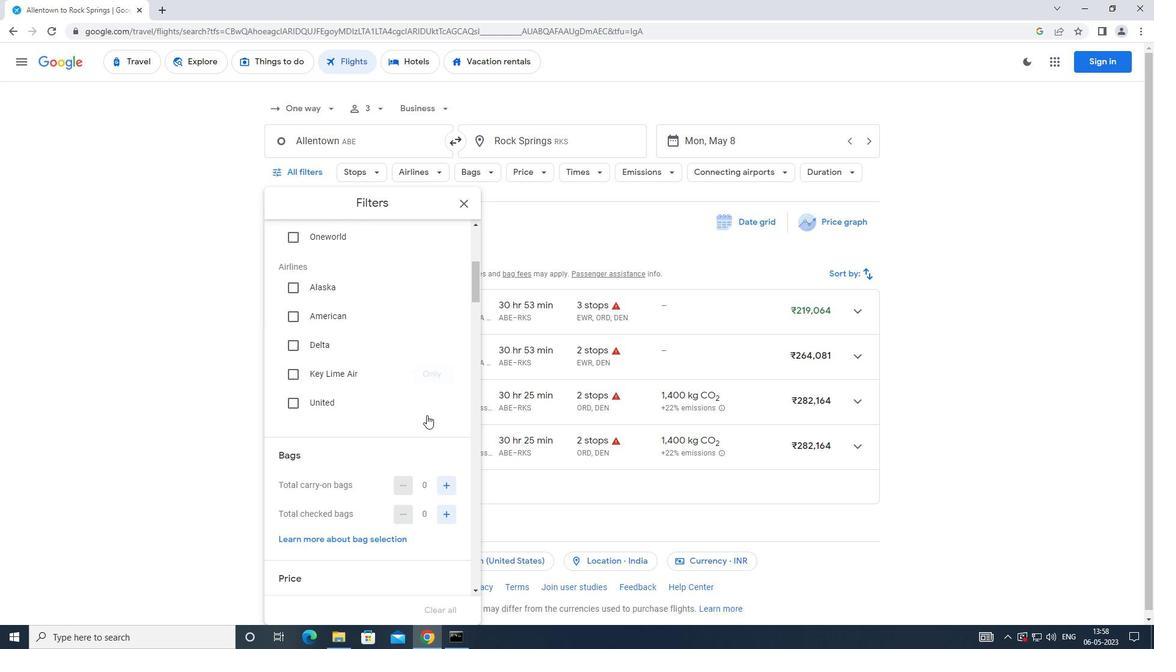 
Action: Mouse moved to (446, 448)
Screenshot: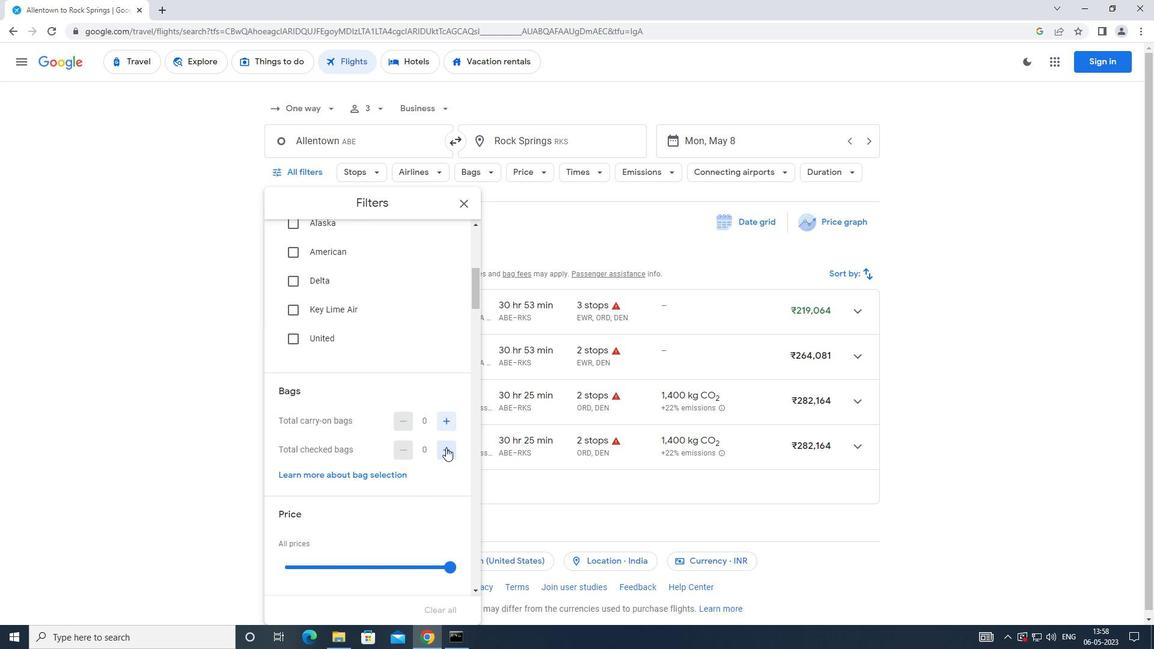 
Action: Mouse pressed left at (446, 448)
Screenshot: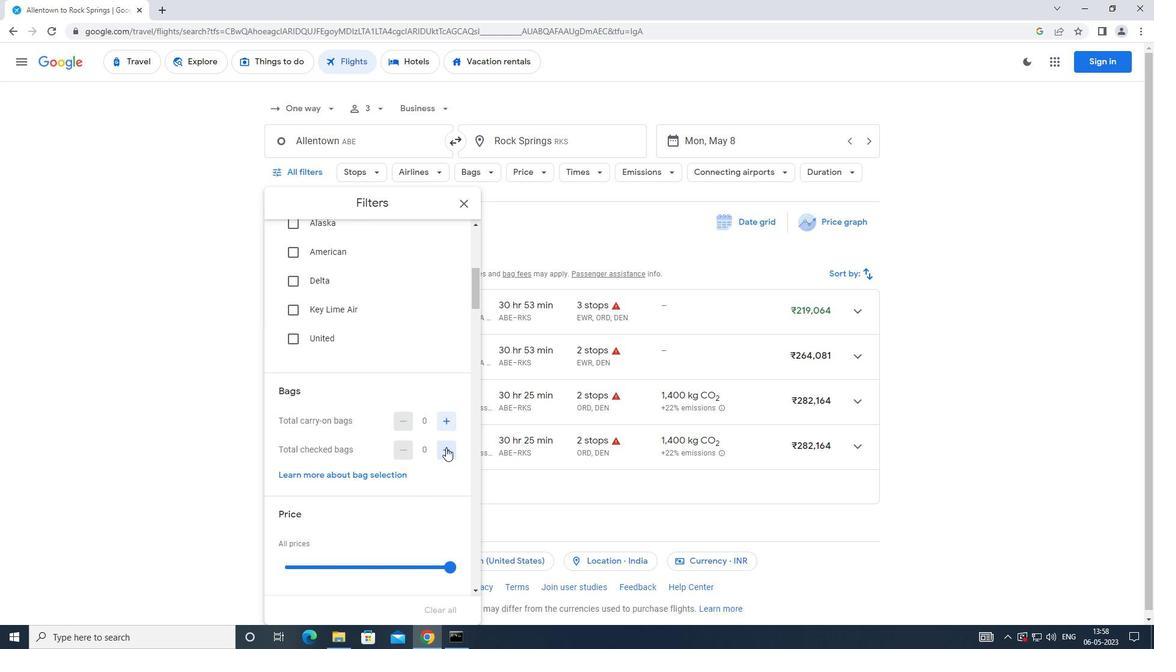 
Action: Mouse pressed left at (446, 448)
Screenshot: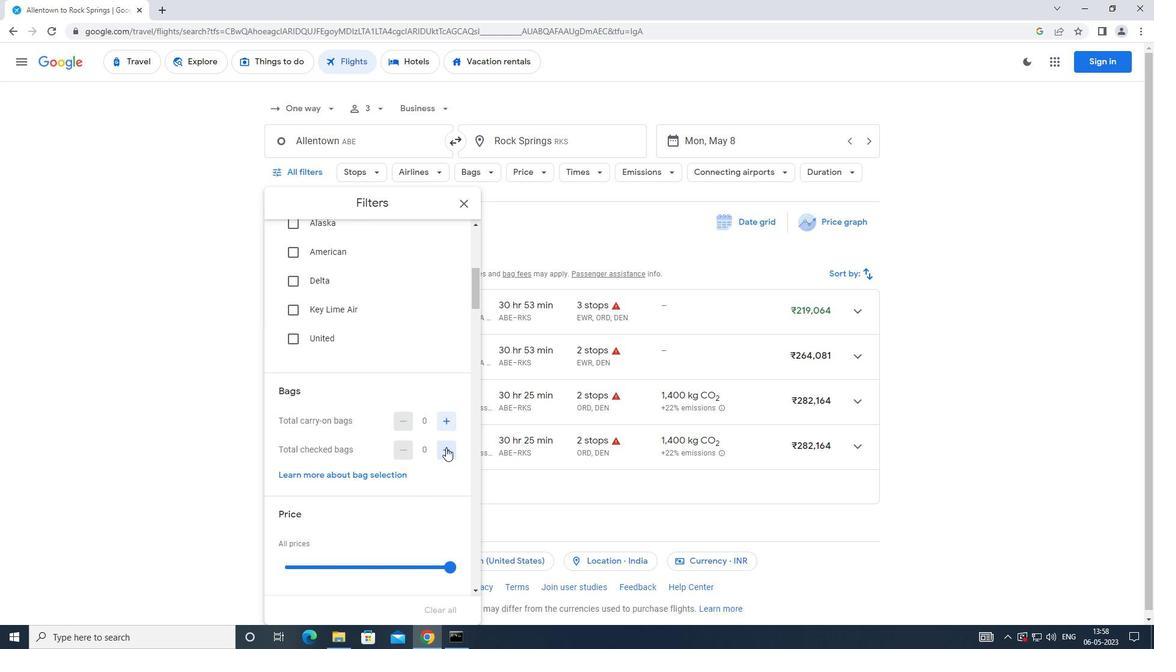 
Action: Mouse moved to (440, 436)
Screenshot: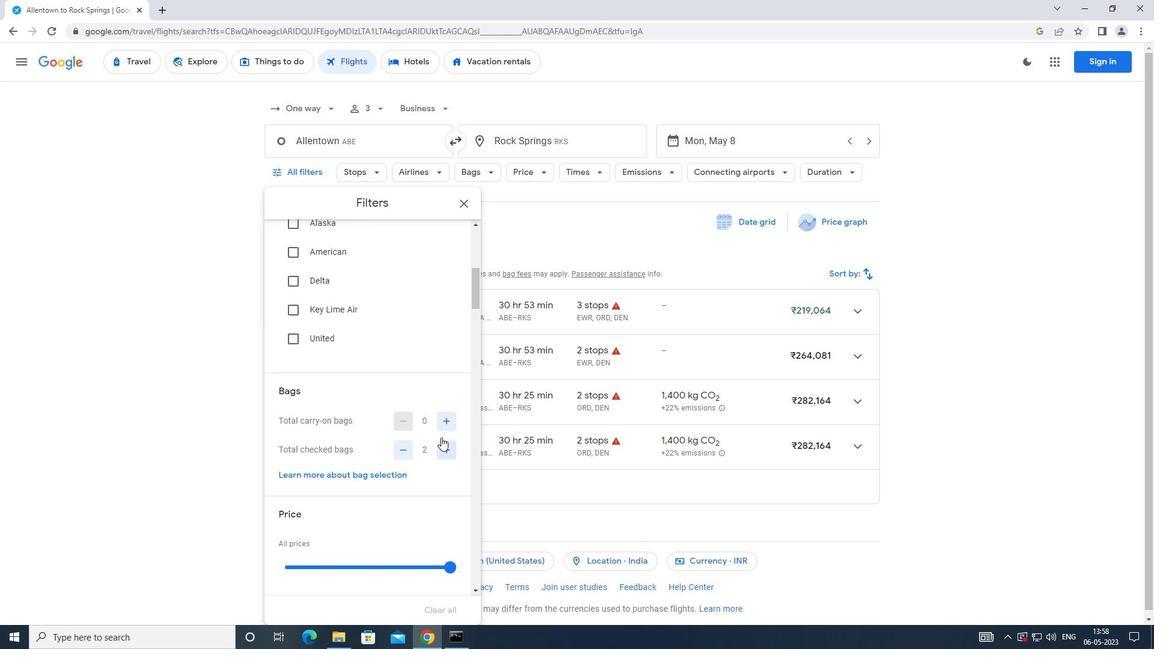 
Action: Mouse scrolled (440, 435) with delta (0, 0)
Screenshot: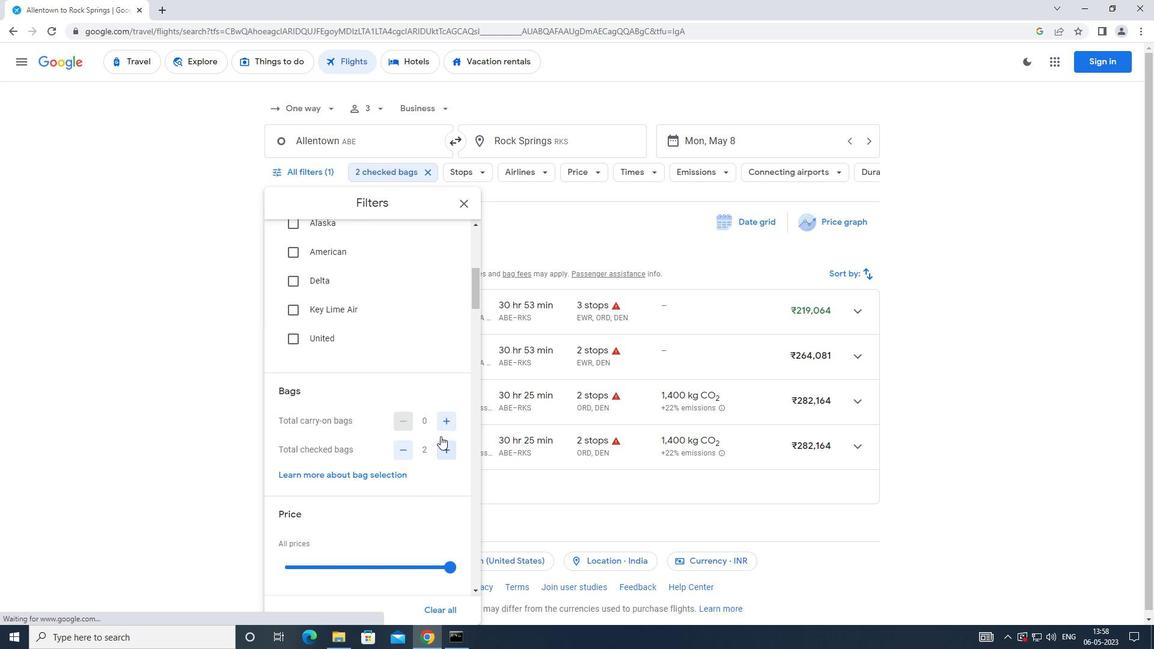 
Action: Mouse scrolled (440, 435) with delta (0, 0)
Screenshot: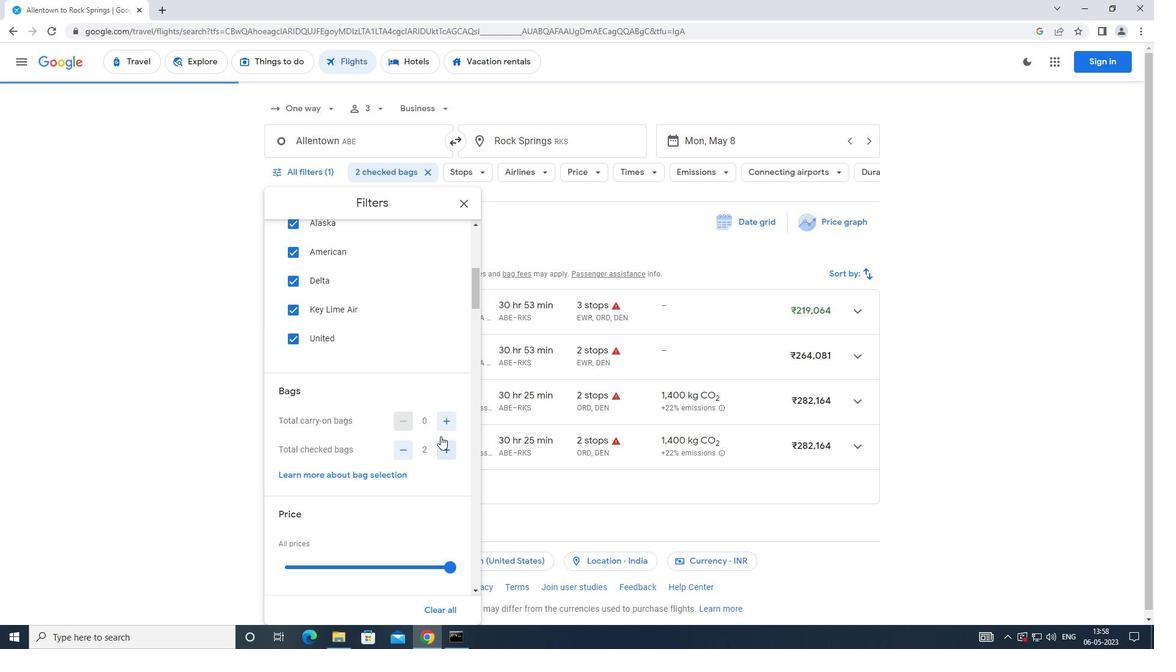 
Action: Mouse scrolled (440, 435) with delta (0, 0)
Screenshot: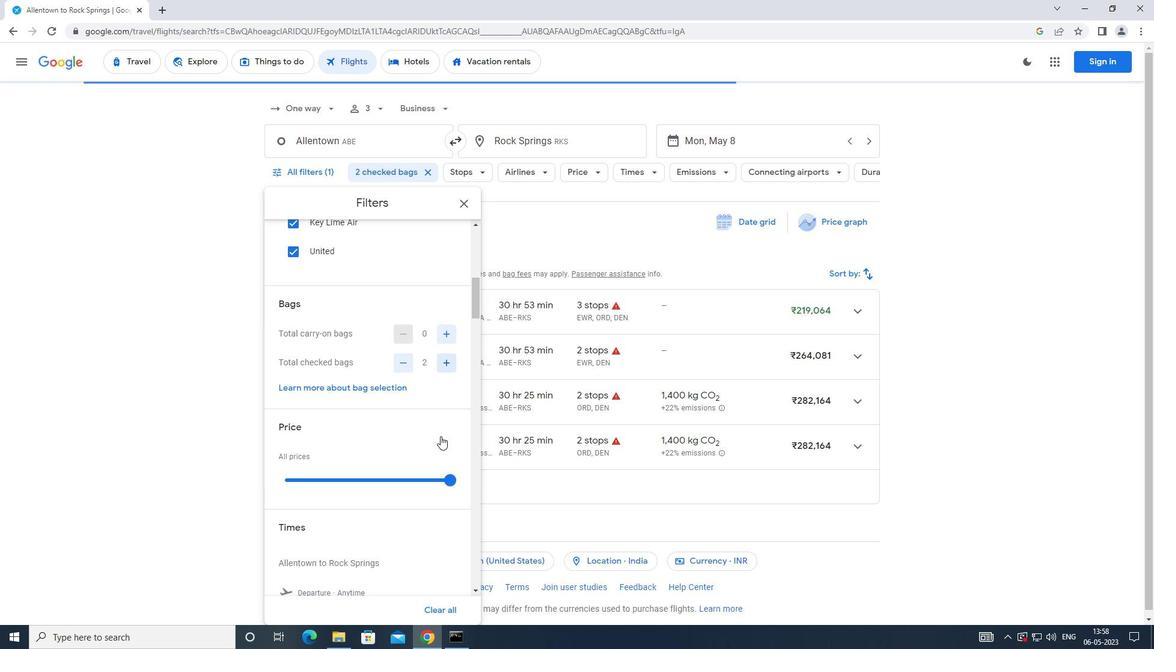 
Action: Mouse moved to (453, 389)
Screenshot: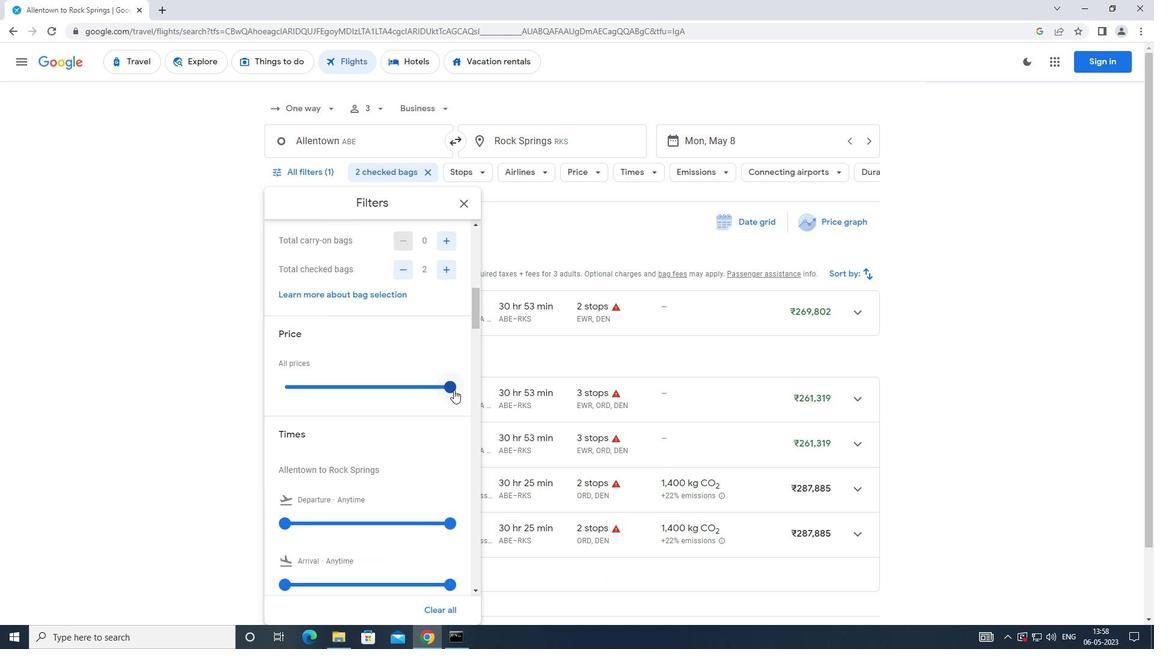 
Action: Mouse pressed left at (453, 389)
Screenshot: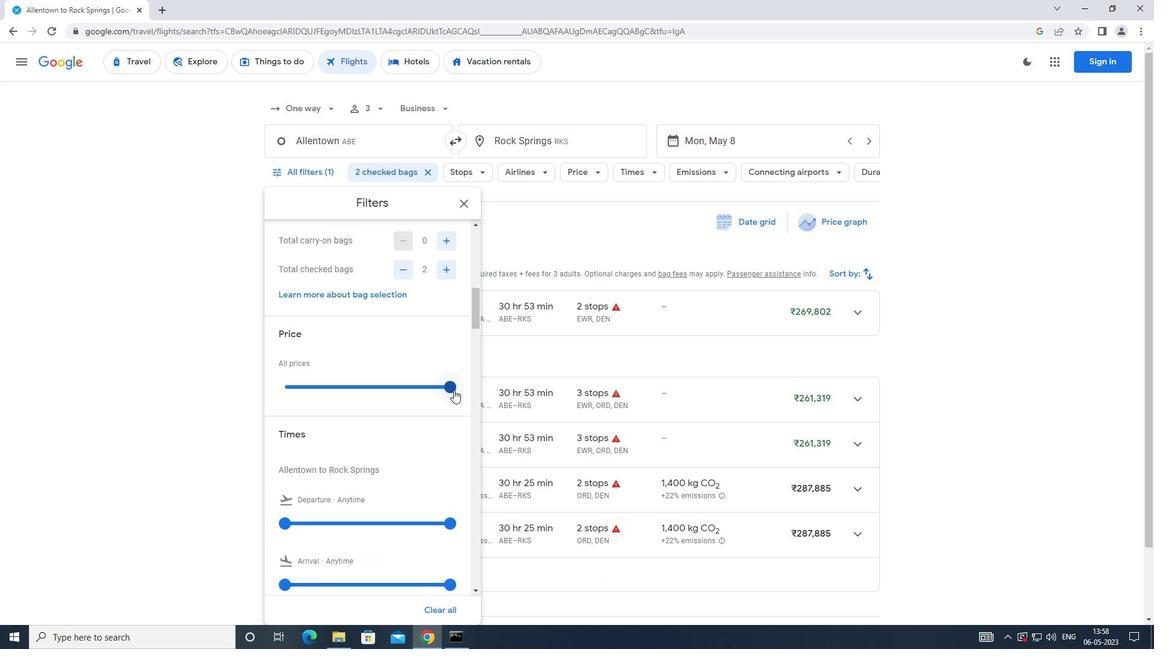 
Action: Mouse moved to (334, 401)
Screenshot: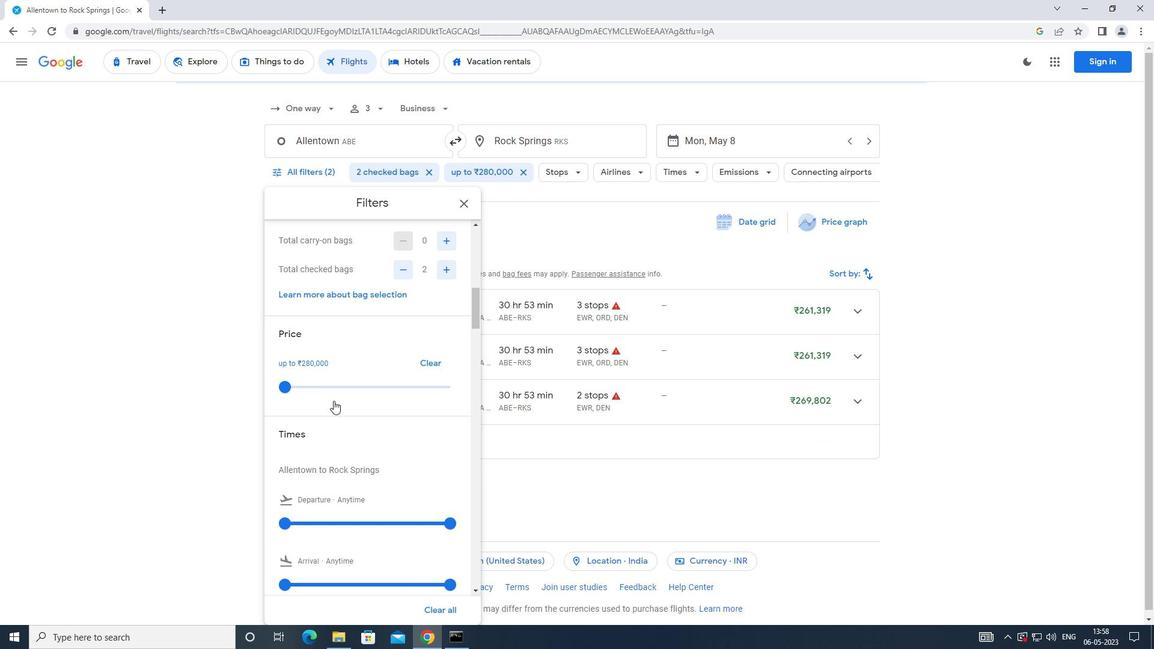 
Action: Mouse scrolled (334, 401) with delta (0, 0)
Screenshot: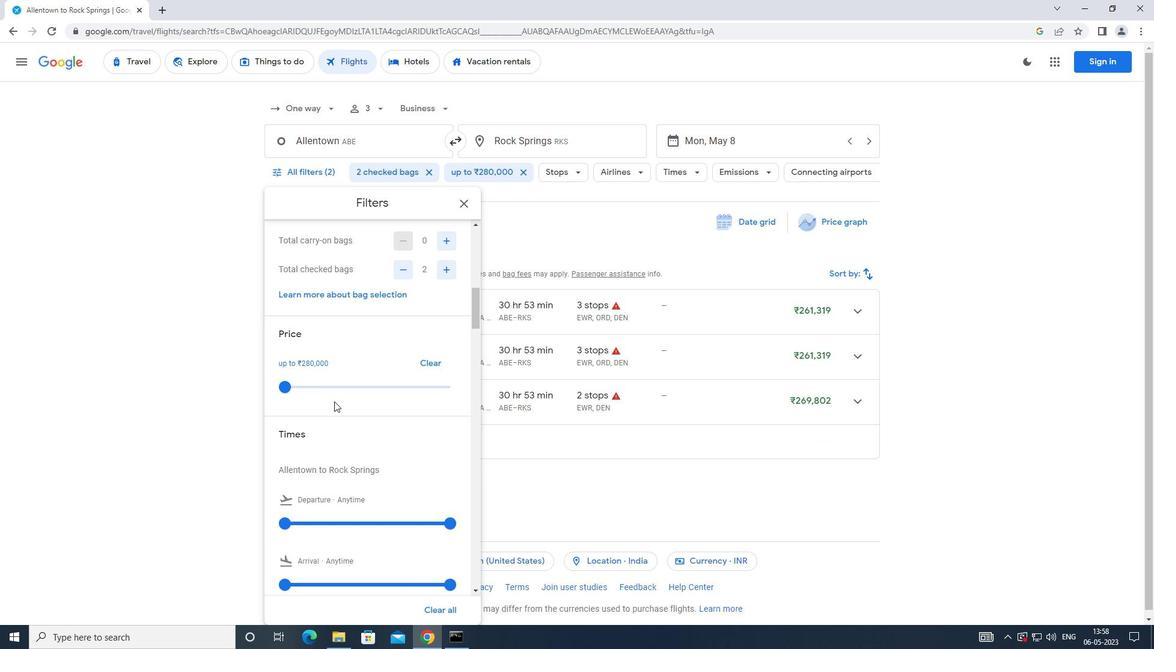 
Action: Mouse scrolled (334, 401) with delta (0, 0)
Screenshot: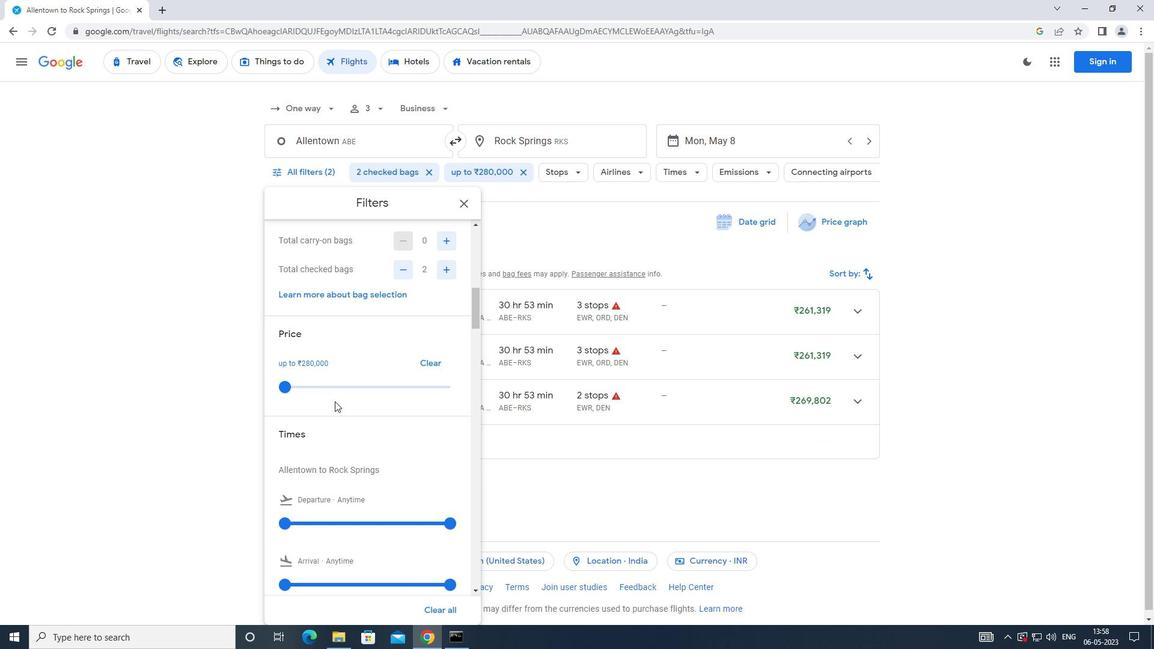 
Action: Mouse moved to (280, 402)
Screenshot: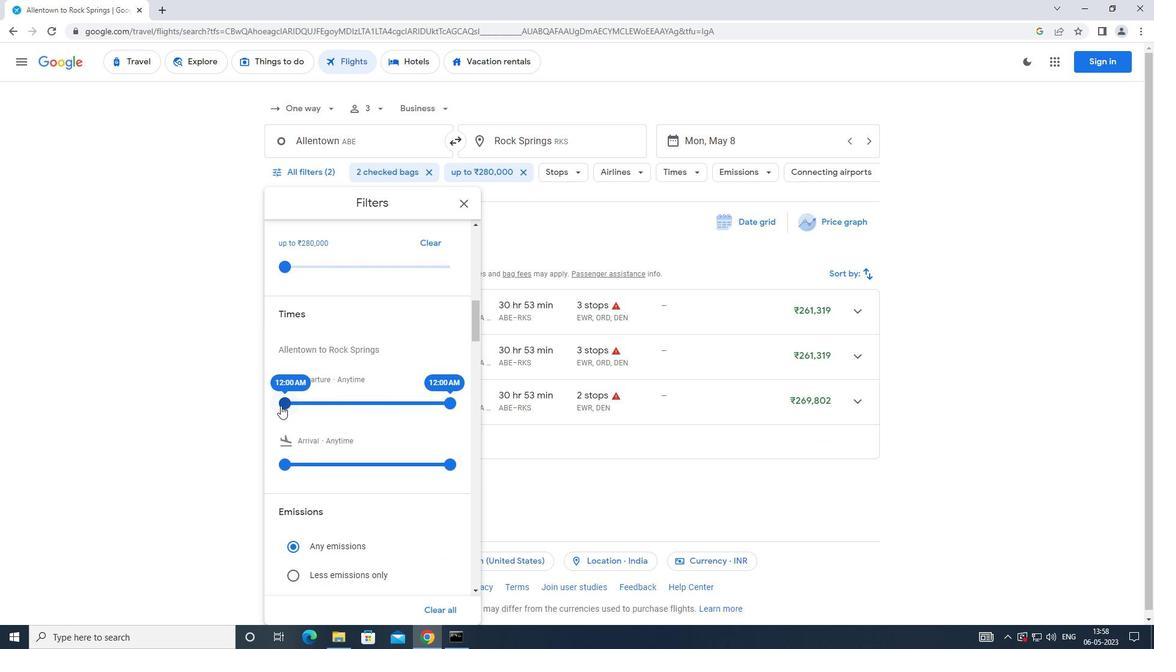 
Action: Mouse pressed left at (280, 402)
Screenshot: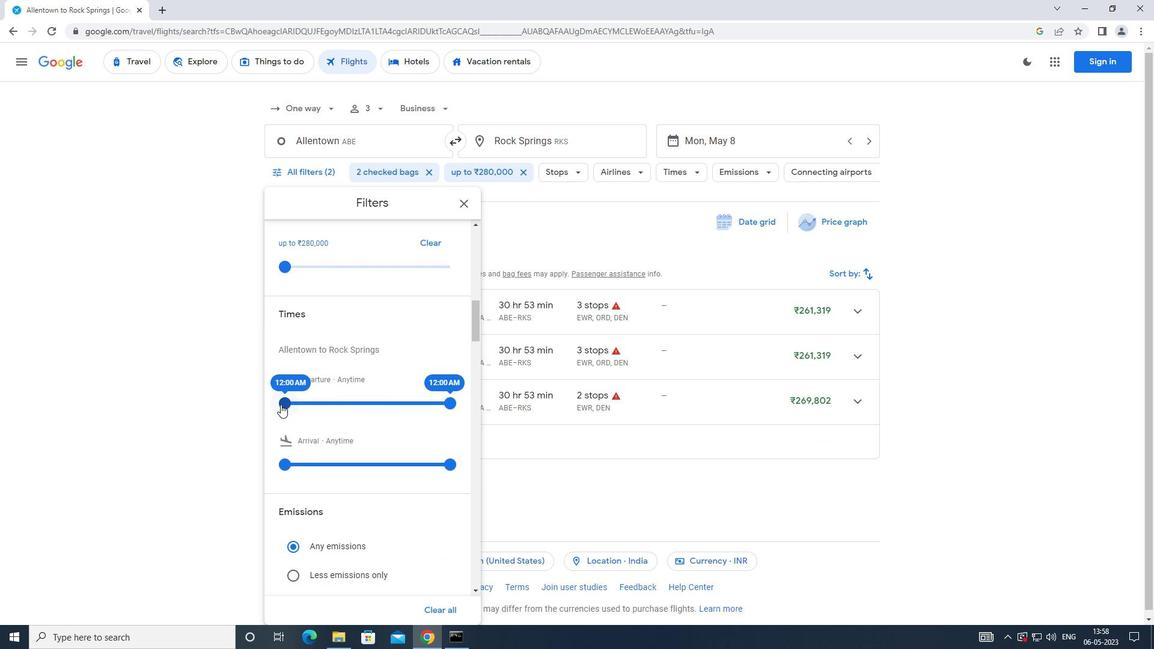 
Action: Mouse moved to (453, 407)
Screenshot: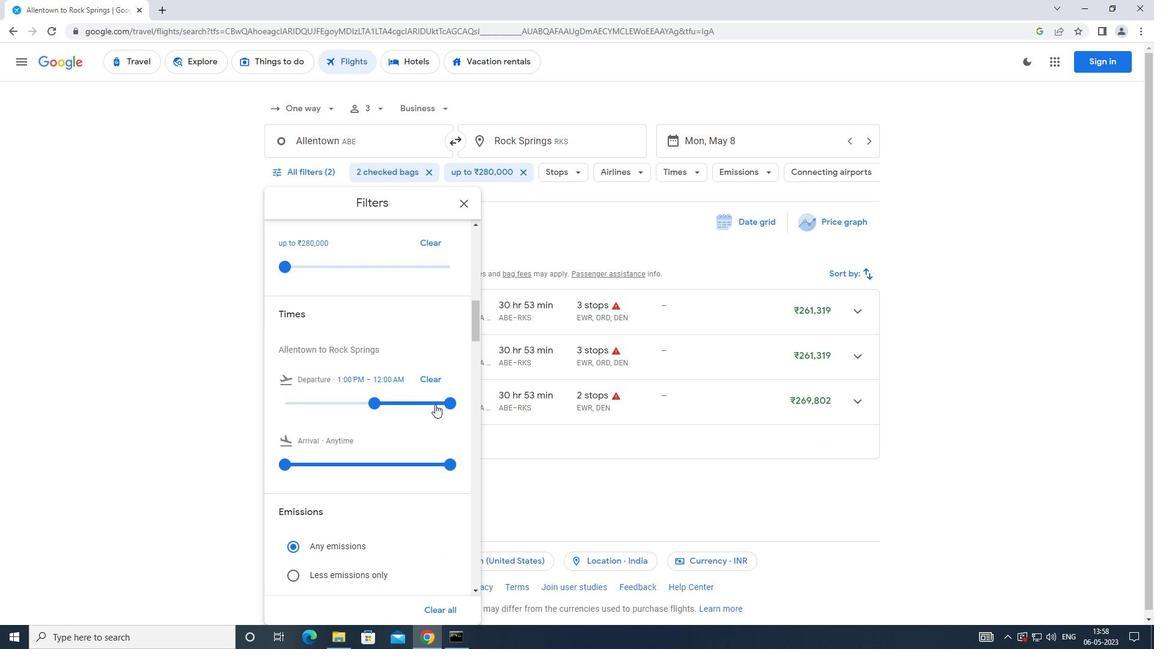
Action: Mouse pressed left at (453, 407)
Screenshot: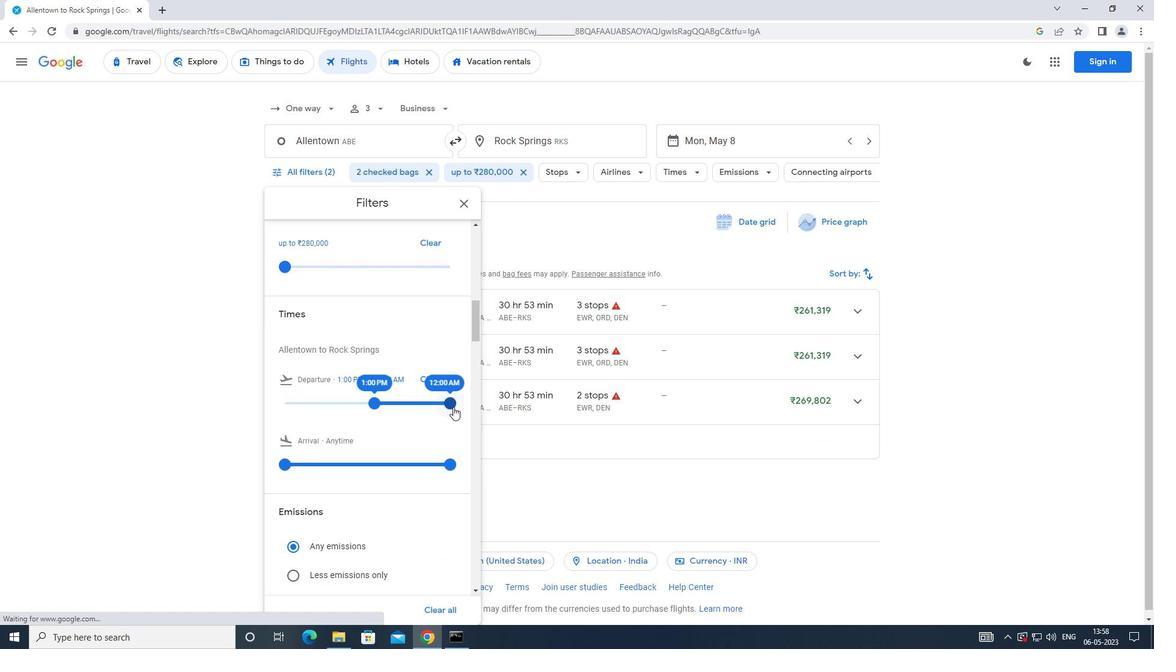 
Action: Mouse moved to (333, 422)
Screenshot: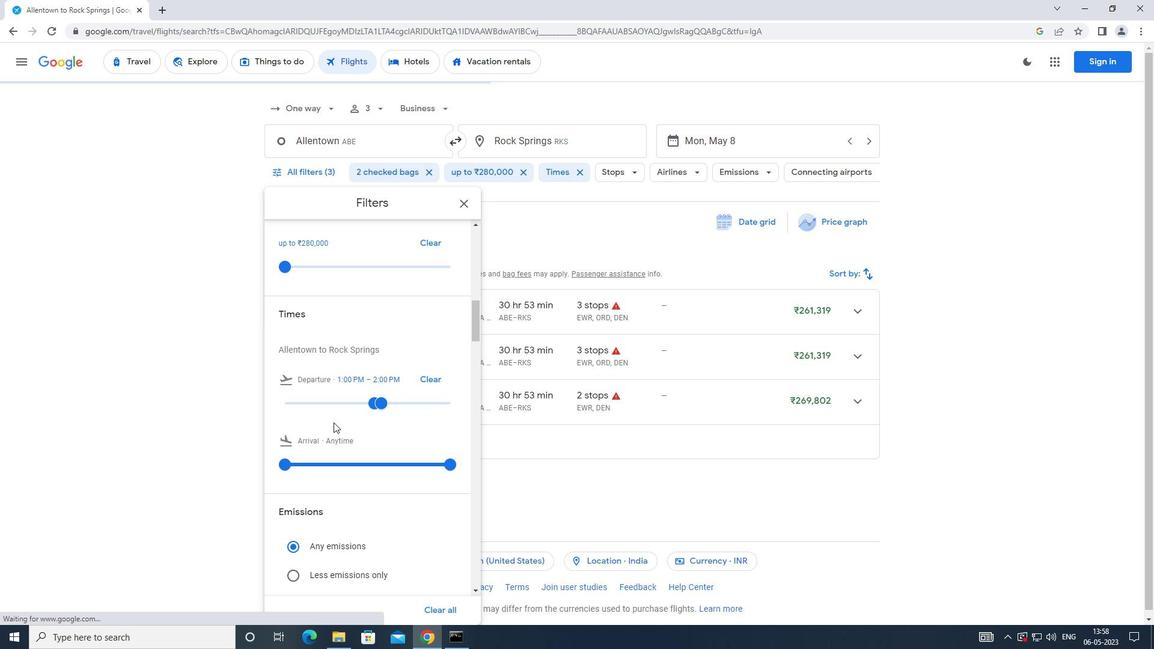 
